 Task: In the Company zun.edu.cn, Add note: 'Schedule a meeting with the analytics team to review campaign metrics.'. Mark checkbox to create task to follow up ': Tomorrow'. Create task, with  description: Appointment FIxed, Add due date: In 3 Business Days; Add reminder: 30 Minutes before. Set Priority Low  and add note: Review the attached proposal before the meeting and highlight the key benefits for the client.. Logged in from softage.5@softage.net
Action: Mouse moved to (78, 62)
Screenshot: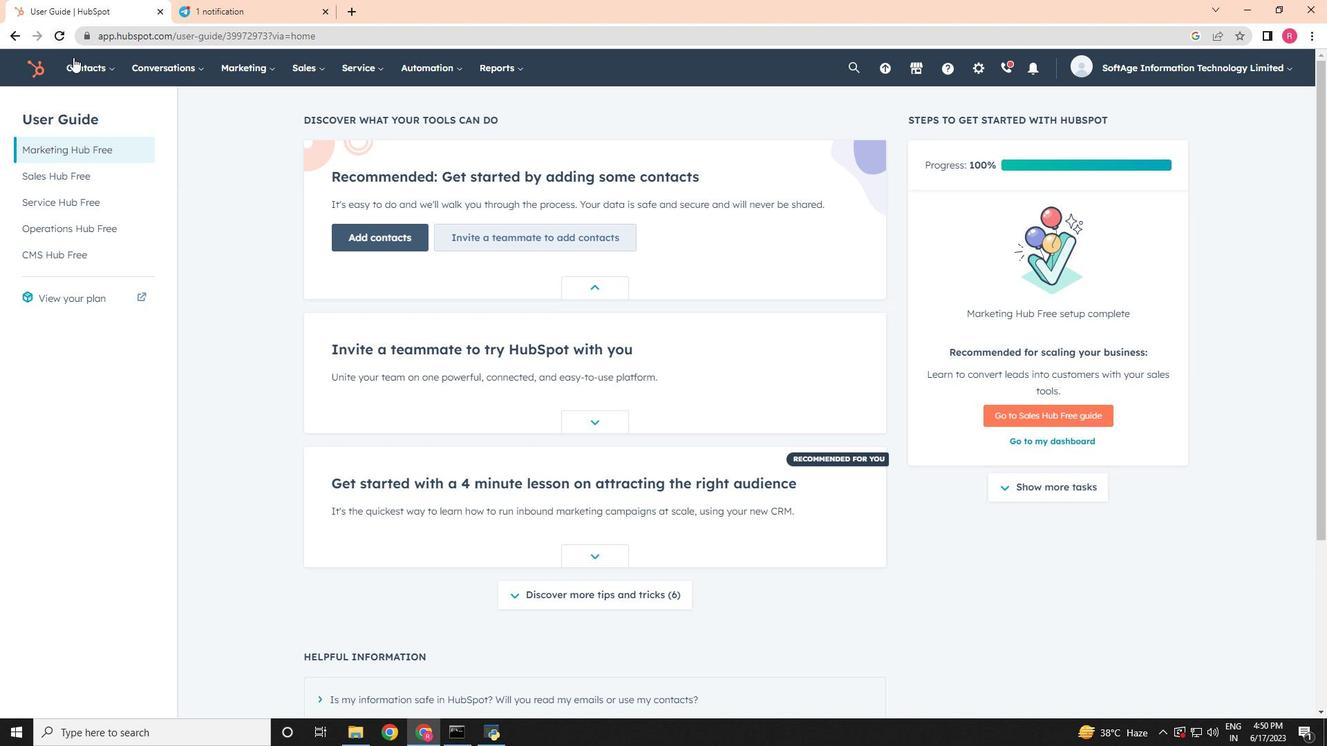 
Action: Mouse pressed left at (78, 62)
Screenshot: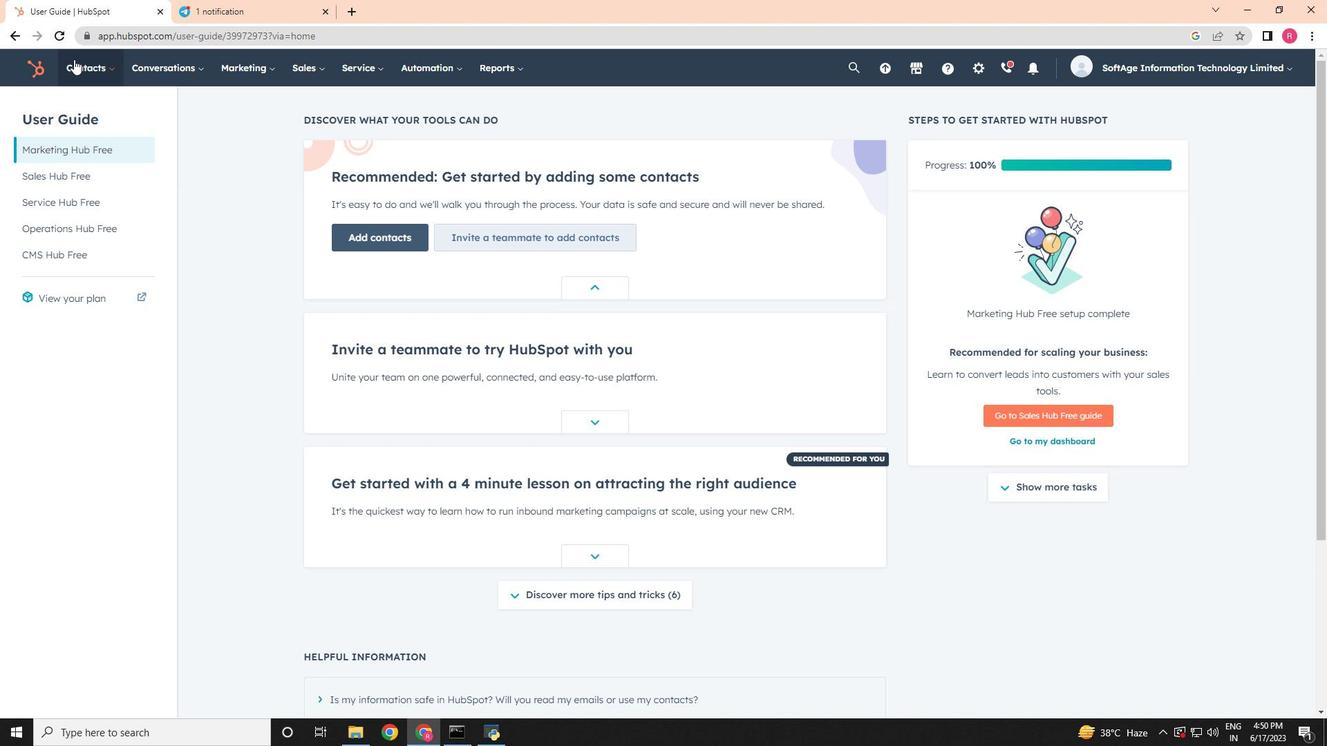 
Action: Mouse moved to (109, 138)
Screenshot: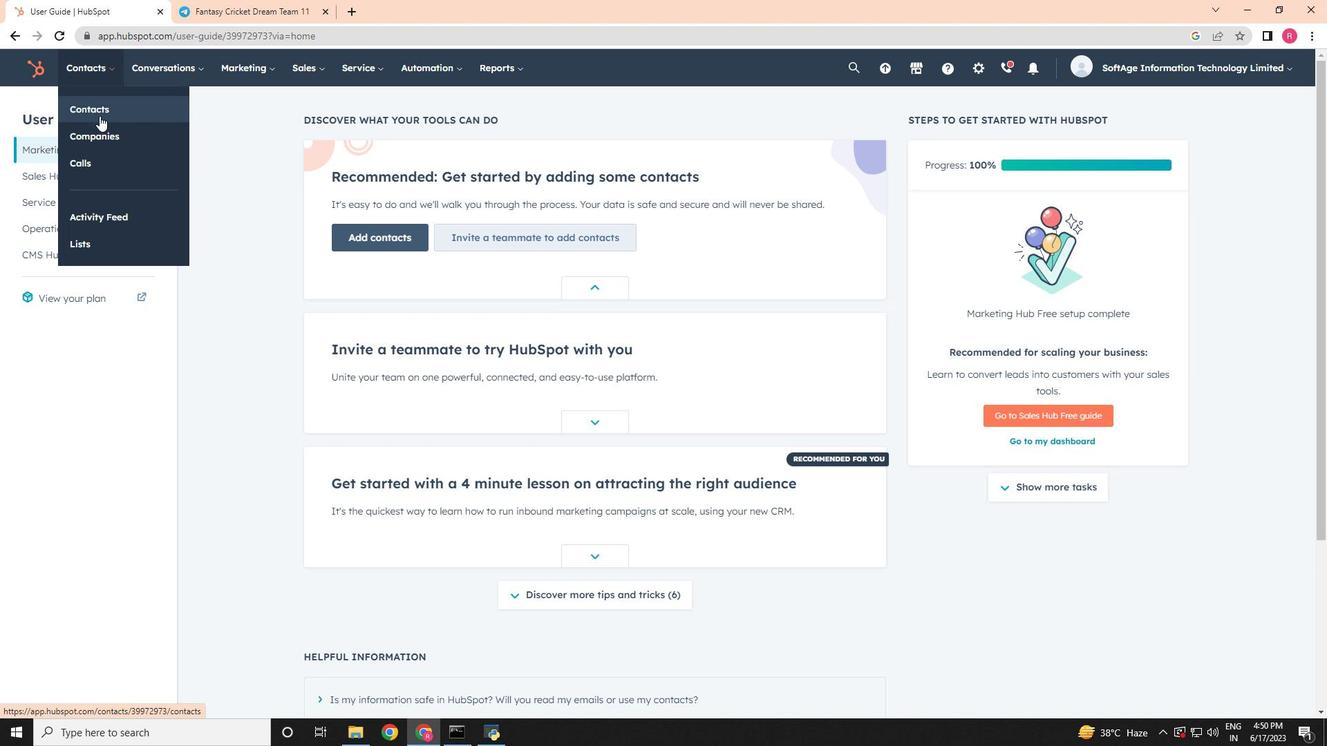 
Action: Mouse pressed left at (109, 138)
Screenshot: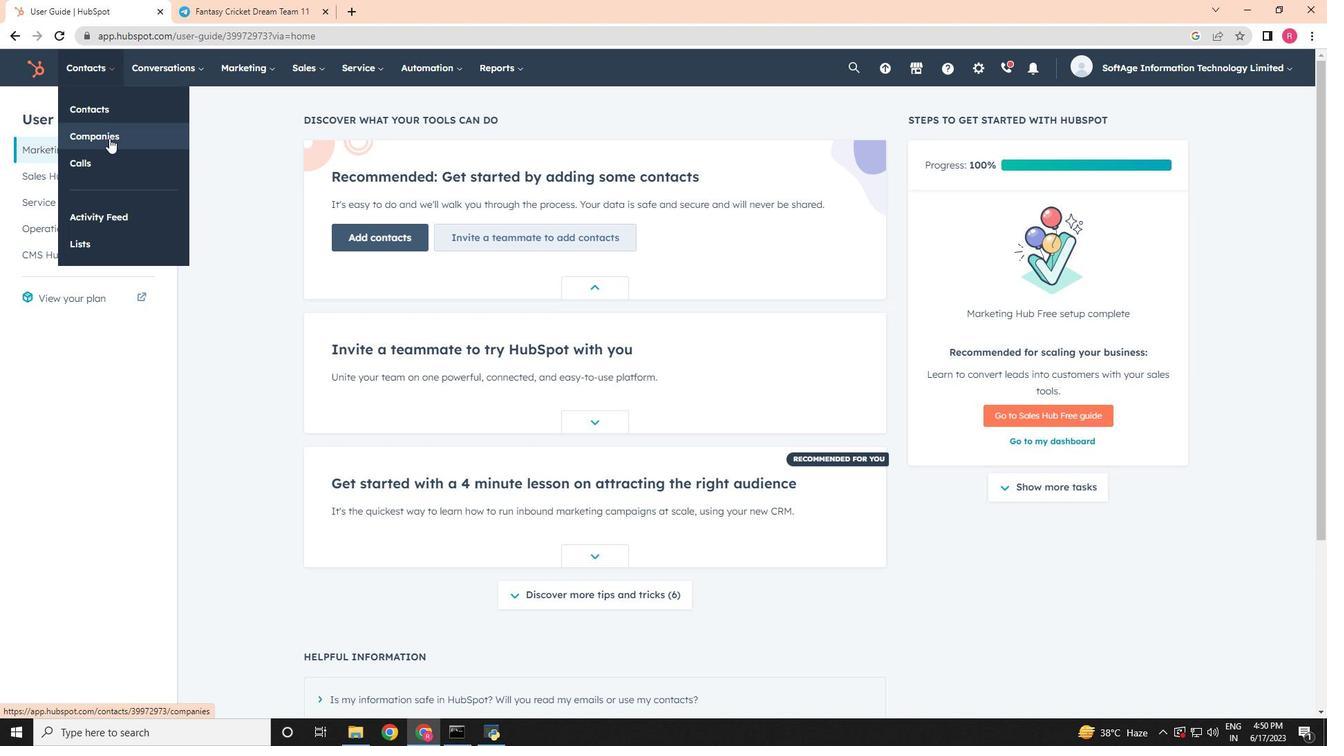 
Action: Mouse moved to (123, 221)
Screenshot: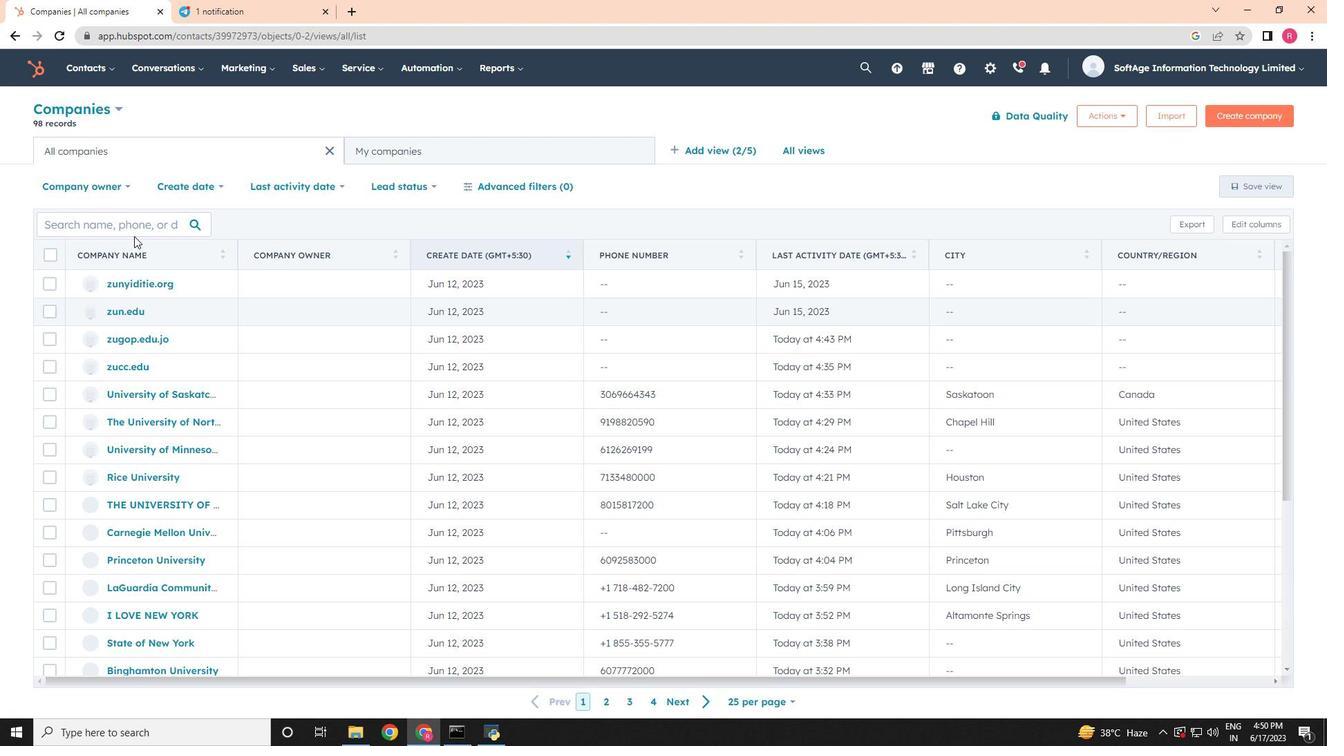 
Action: Mouse pressed left at (123, 221)
Screenshot: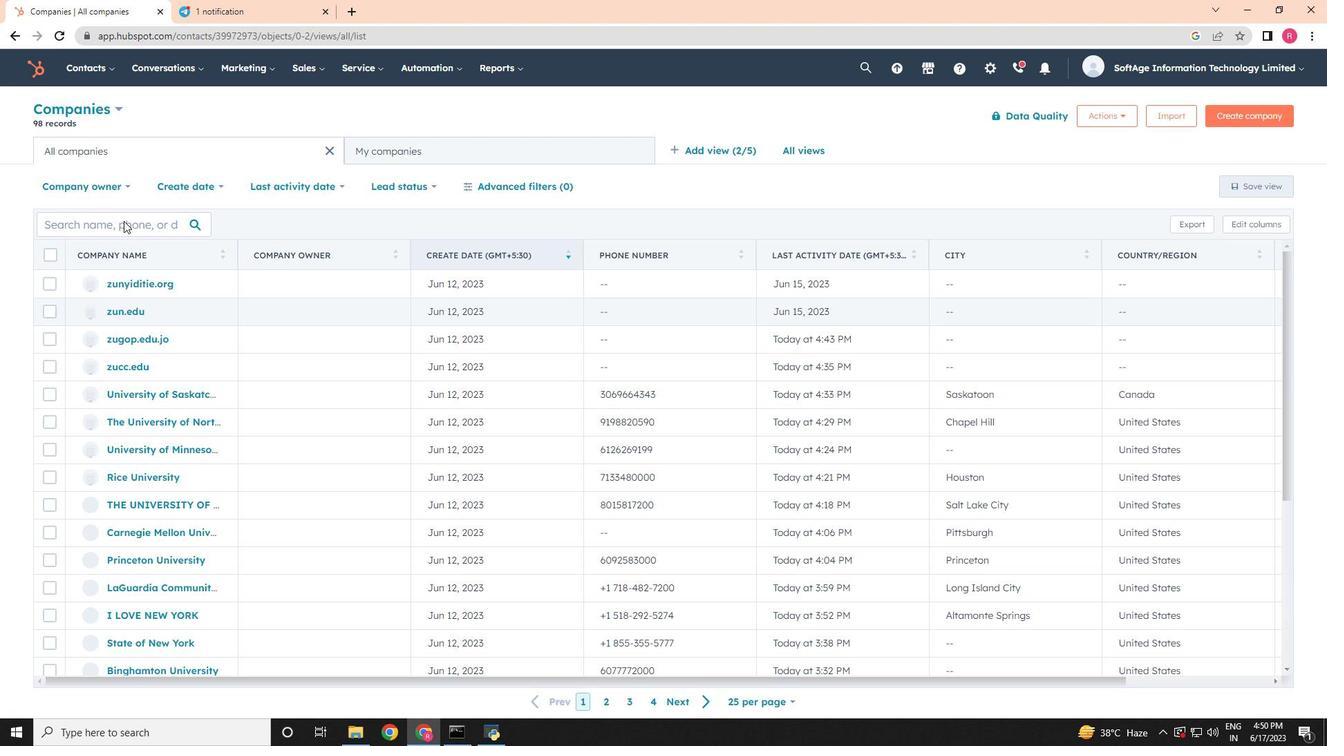 
Action: Key pressed zun
Screenshot: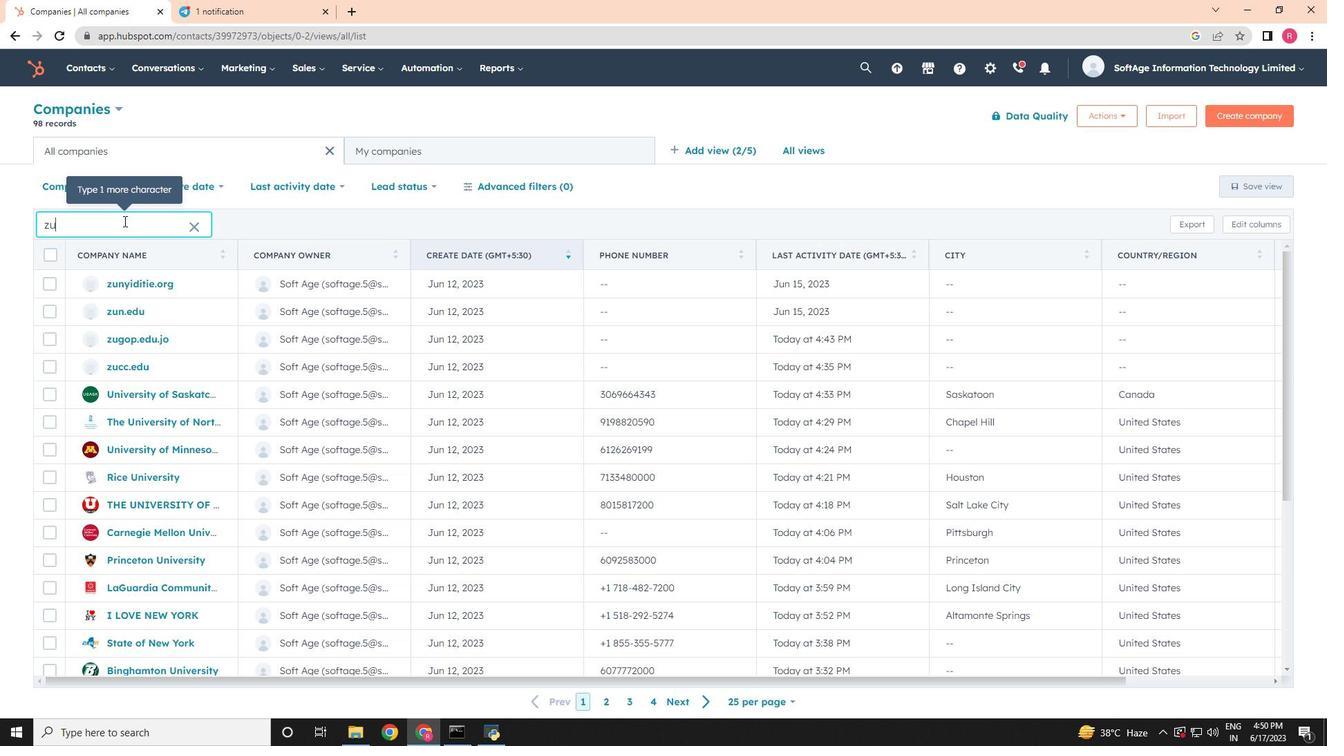 
Action: Mouse moved to (103, 244)
Screenshot: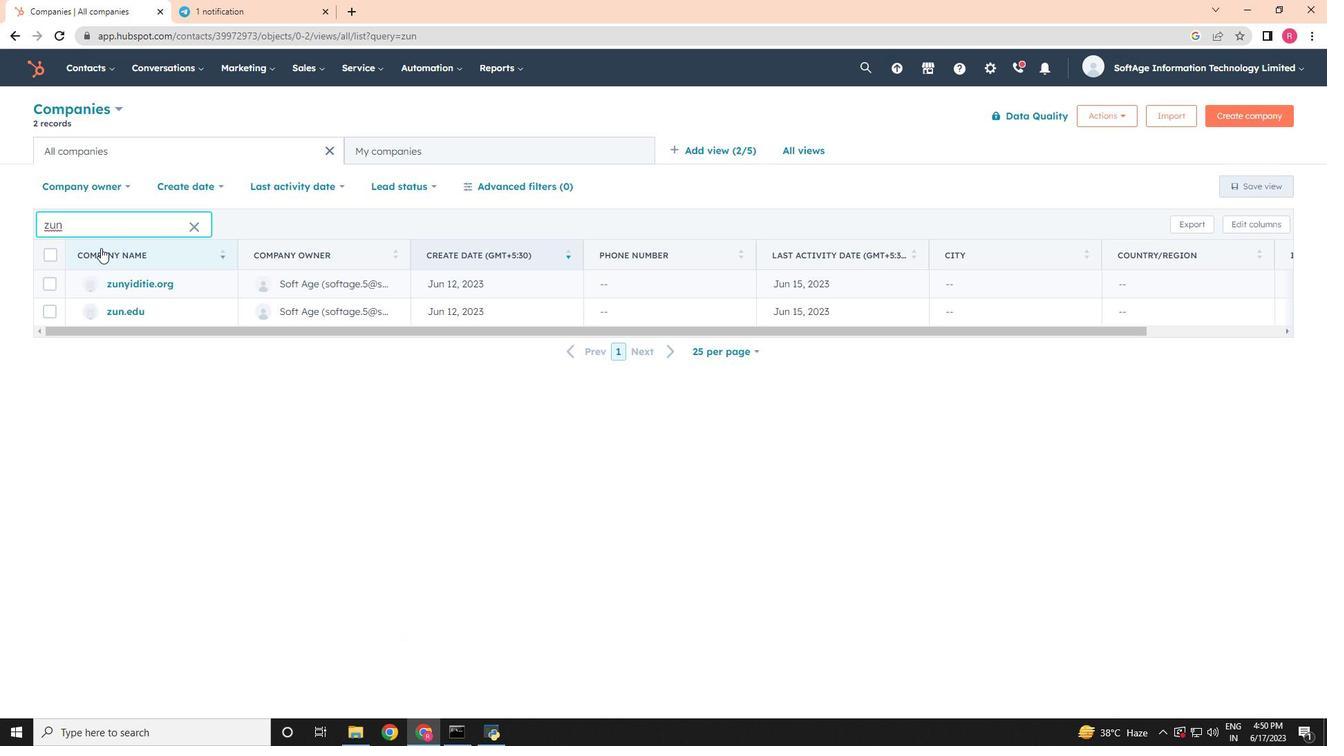 
Action: Key pressed .edu
Screenshot: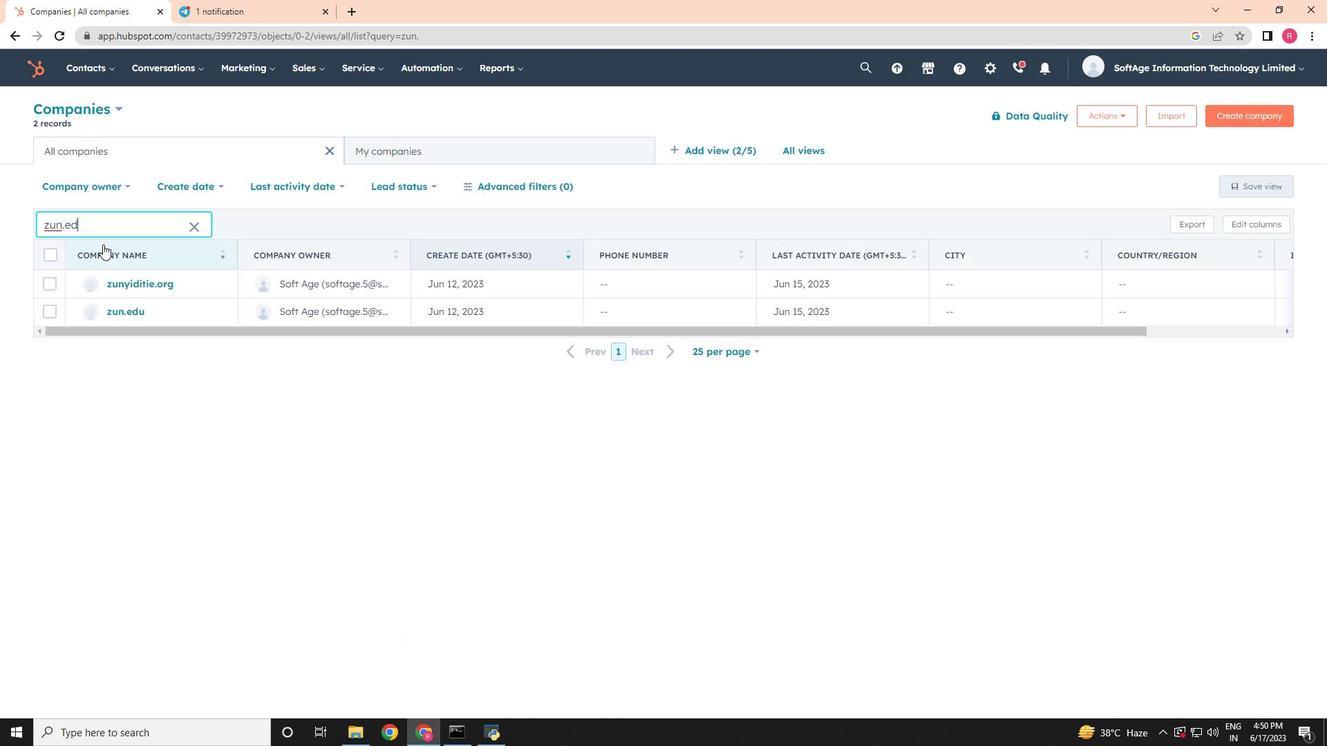 
Action: Mouse moved to (114, 286)
Screenshot: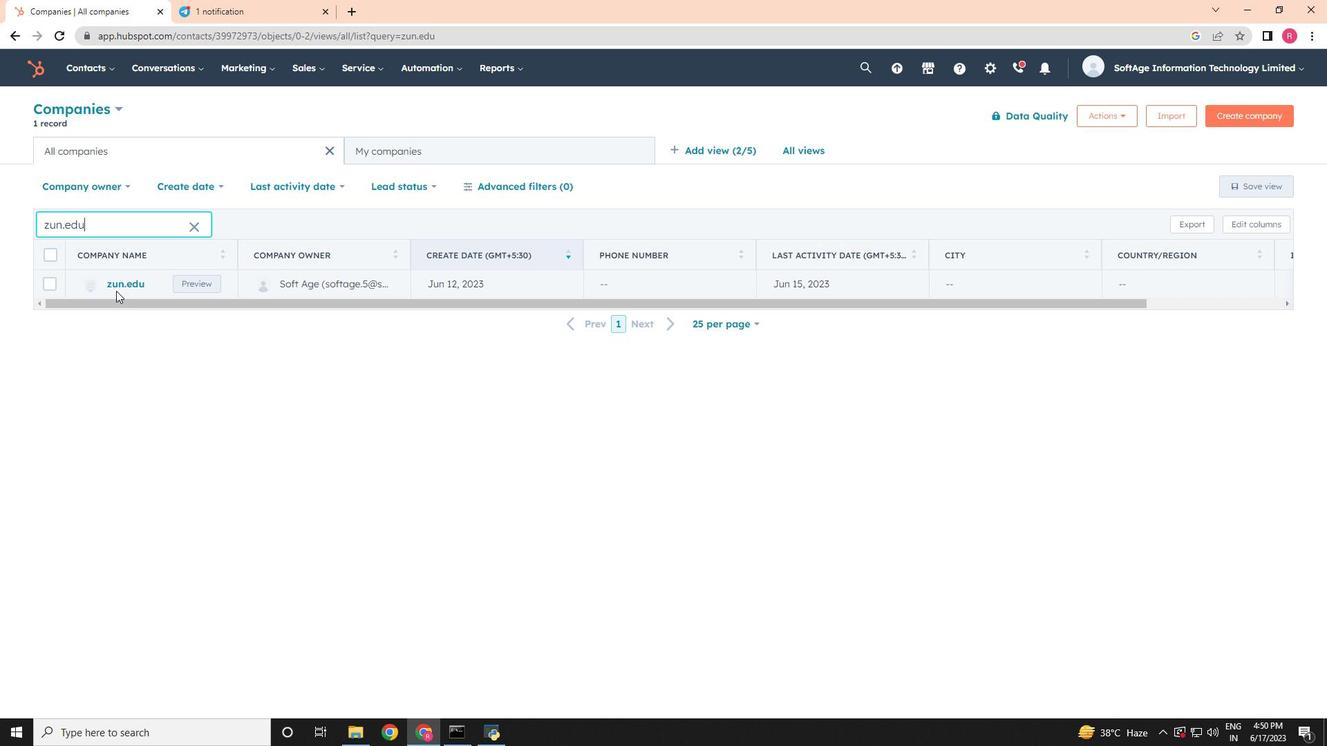 
Action: Mouse pressed left at (114, 286)
Screenshot: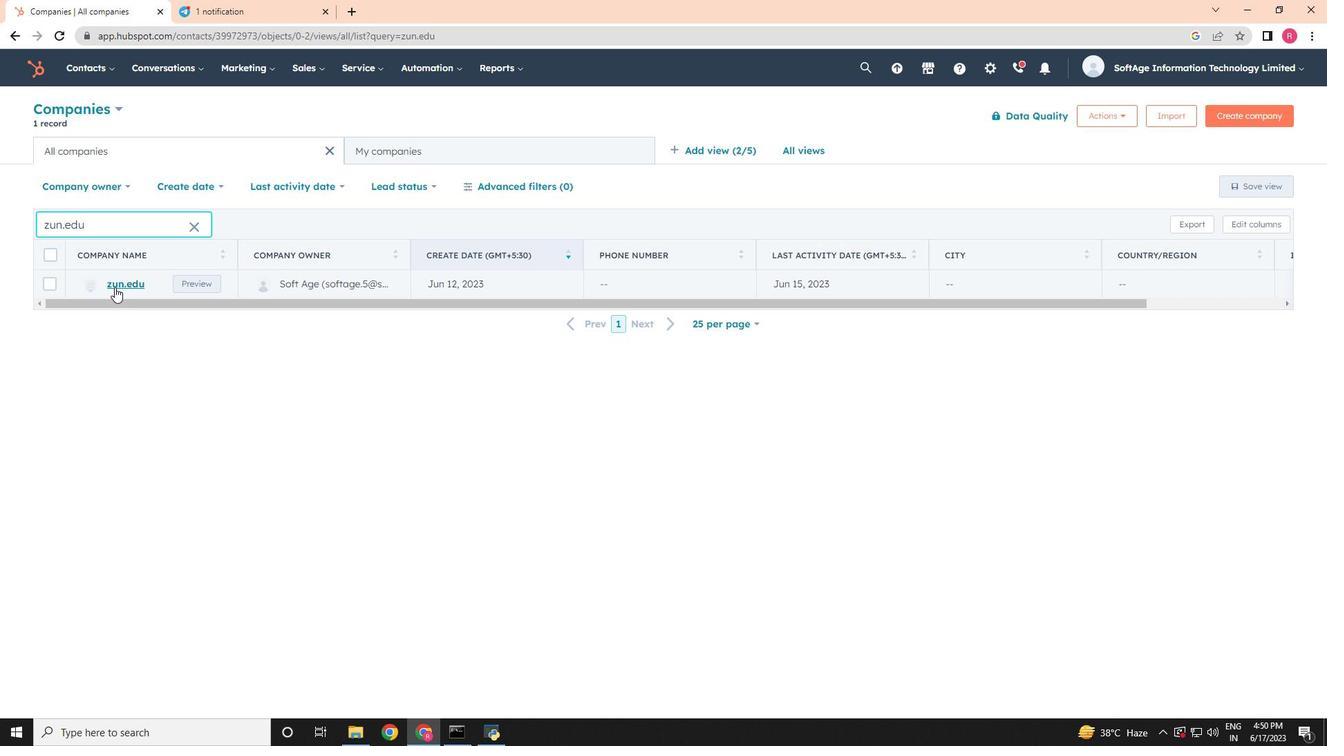
Action: Mouse moved to (50, 230)
Screenshot: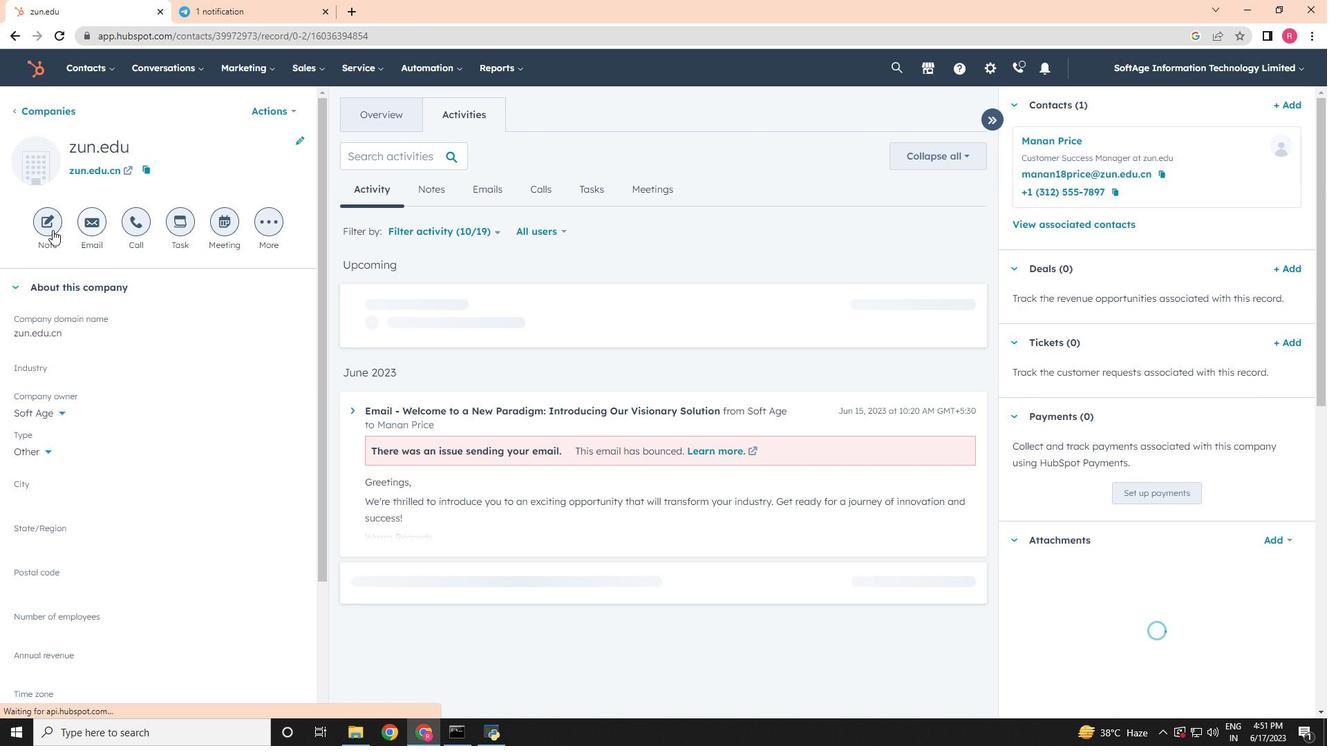 
Action: Mouse pressed left at (50, 230)
Screenshot: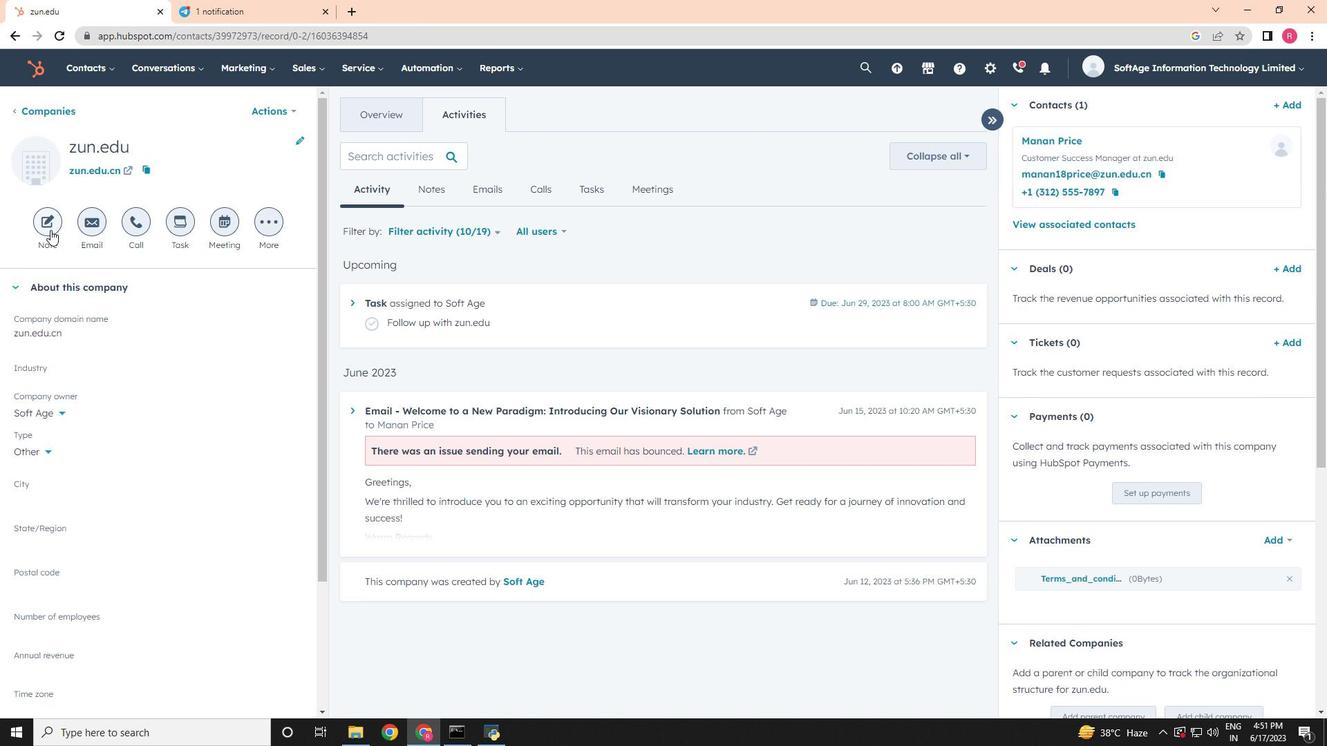 
Action: Mouse moved to (1161, 417)
Screenshot: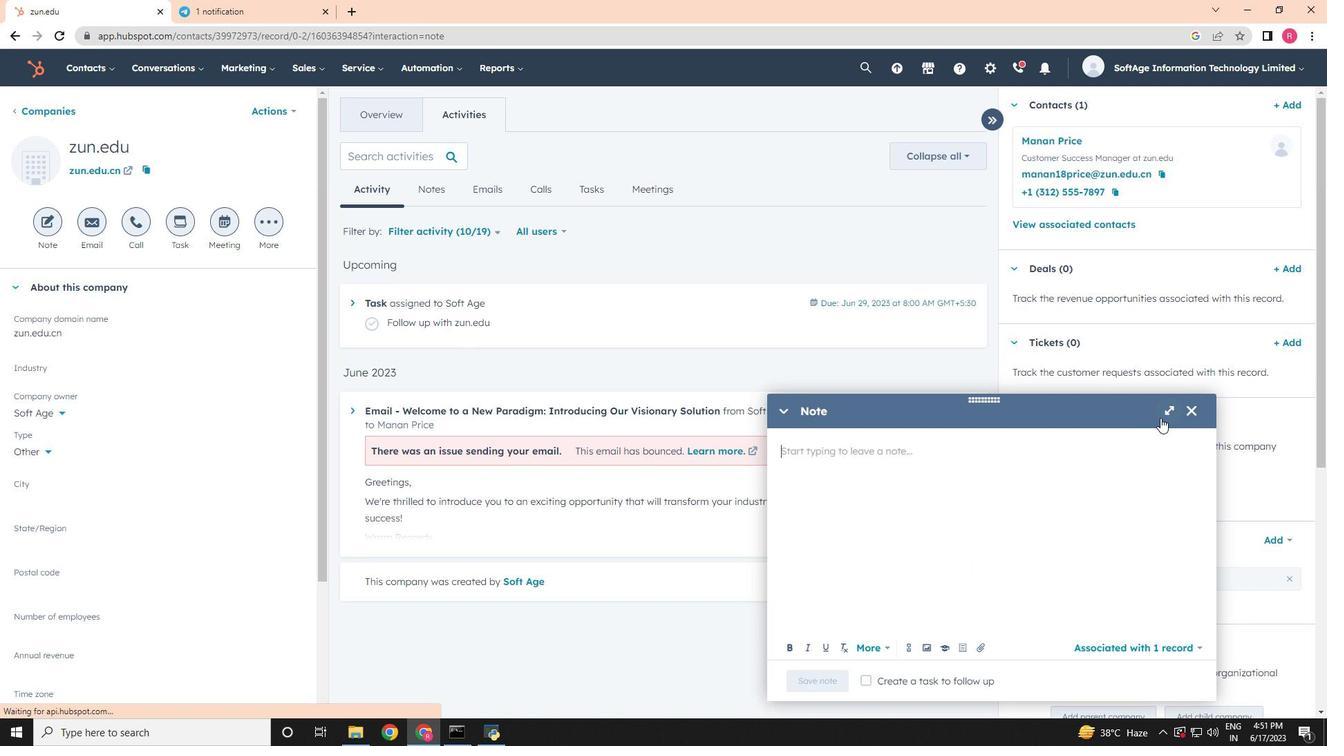 
Action: Mouse pressed left at (1161, 417)
Screenshot: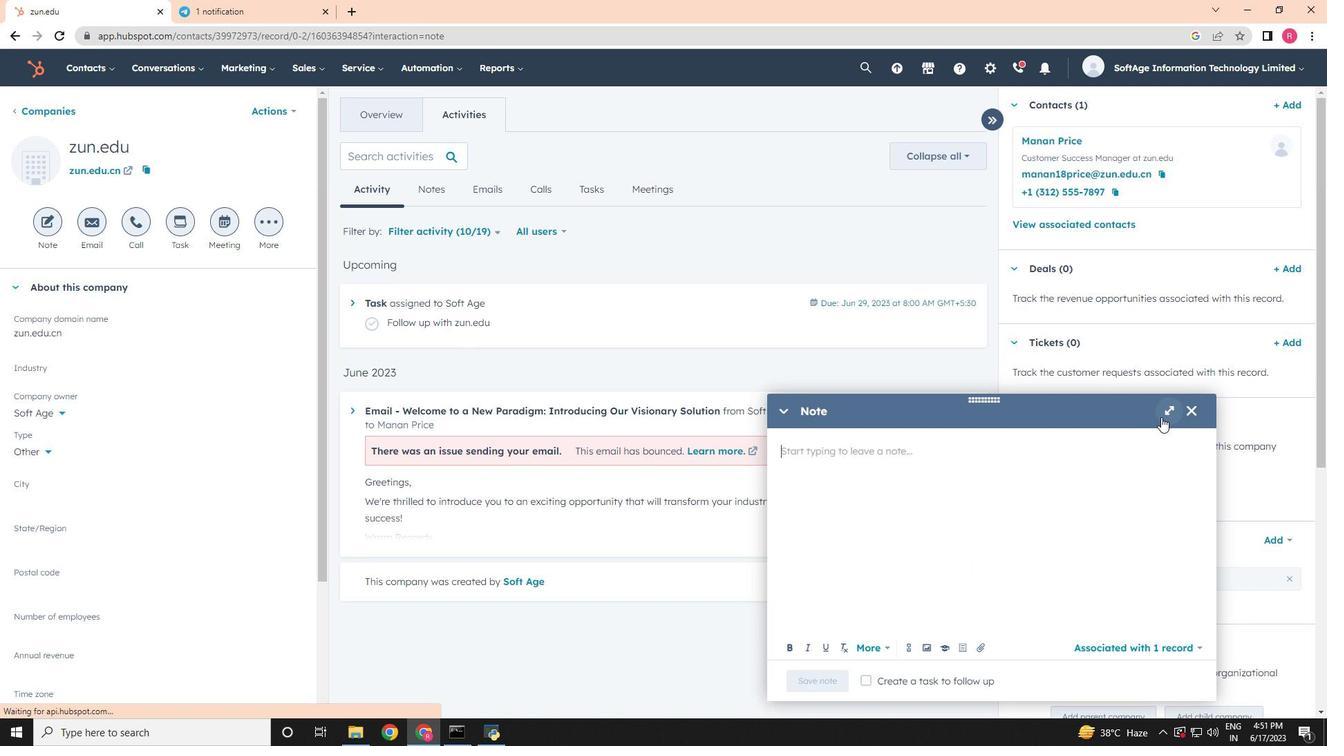 
Action: Mouse moved to (695, 395)
Screenshot: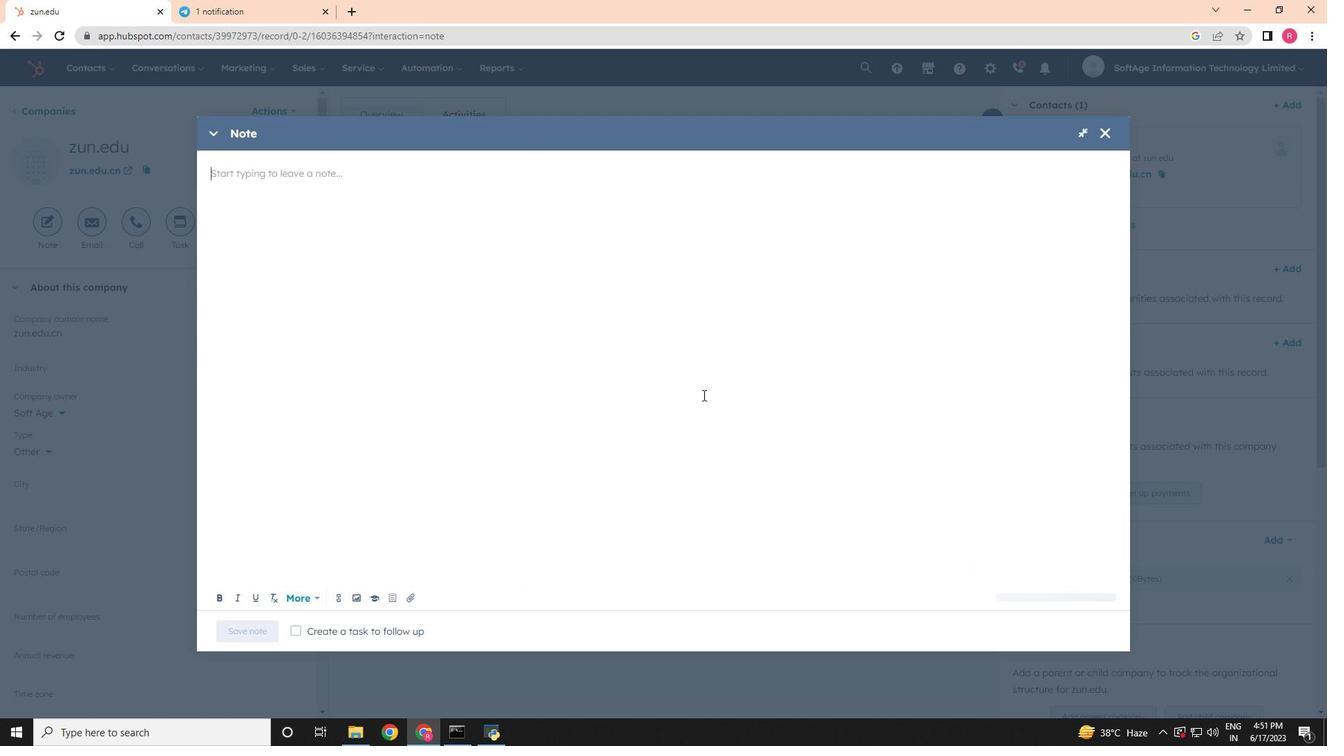 
Action: Key pressed <Key.shift>Schedule<Key.space>a<Key.space>meeting<Key.space>with<Key.space>the<Key.space>analytics<Key.space>team<Key.space>to<Key.space>review<Key.space>campaign<Key.space>metrics<Key.space><Key.backspace>.
Screenshot: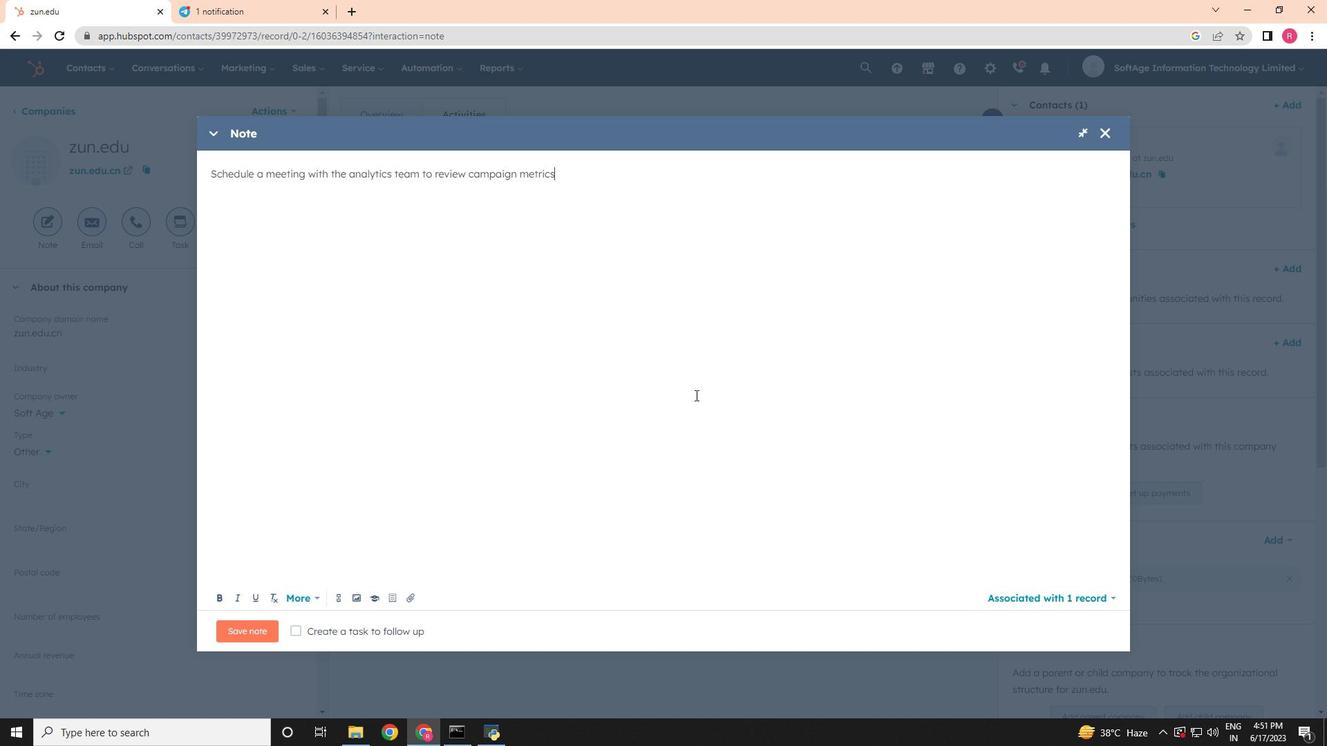 
Action: Mouse moved to (292, 631)
Screenshot: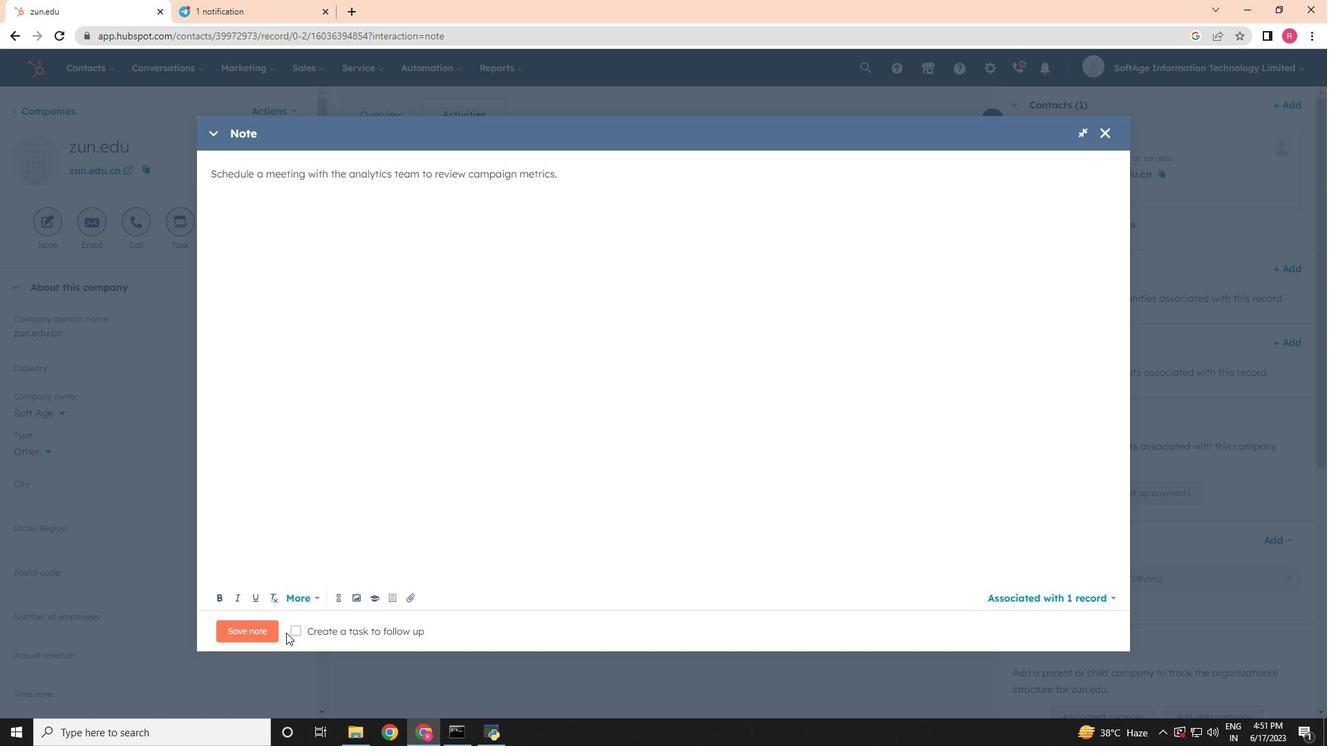 
Action: Mouse pressed left at (292, 631)
Screenshot: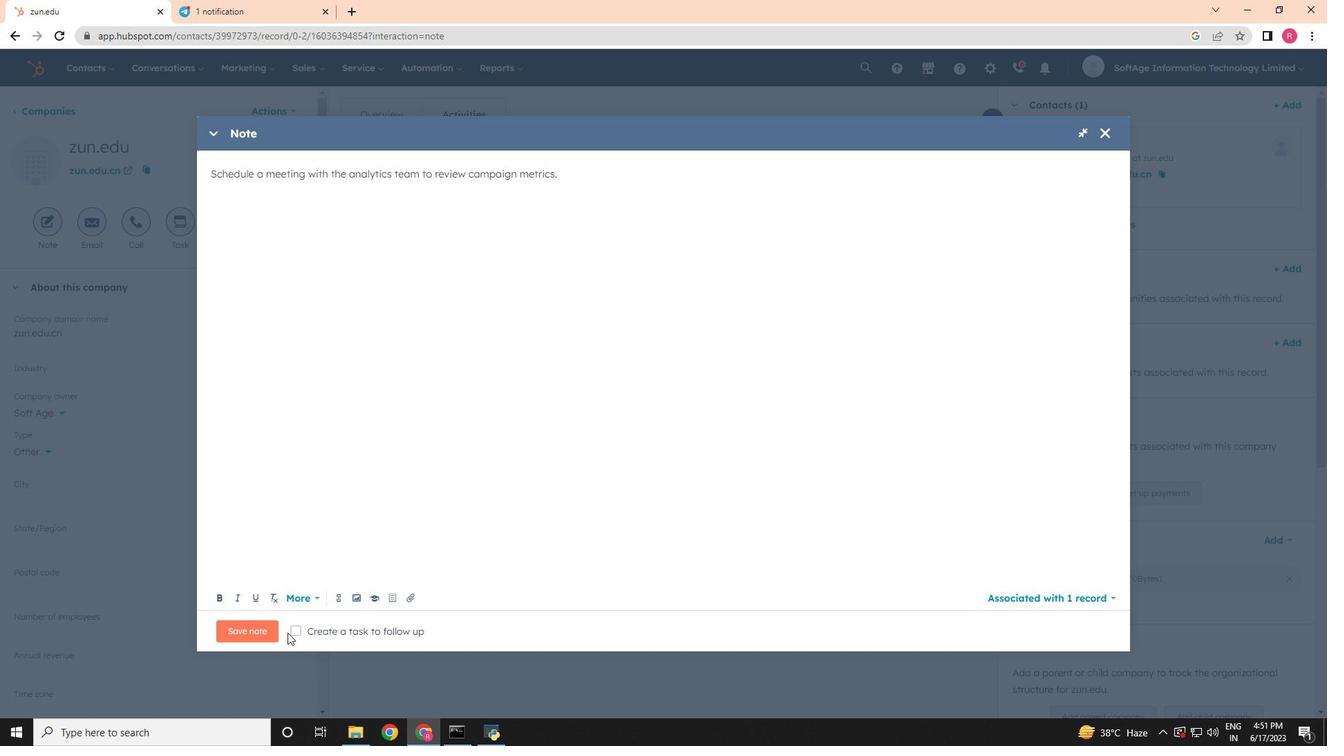
Action: Mouse moved to (473, 632)
Screenshot: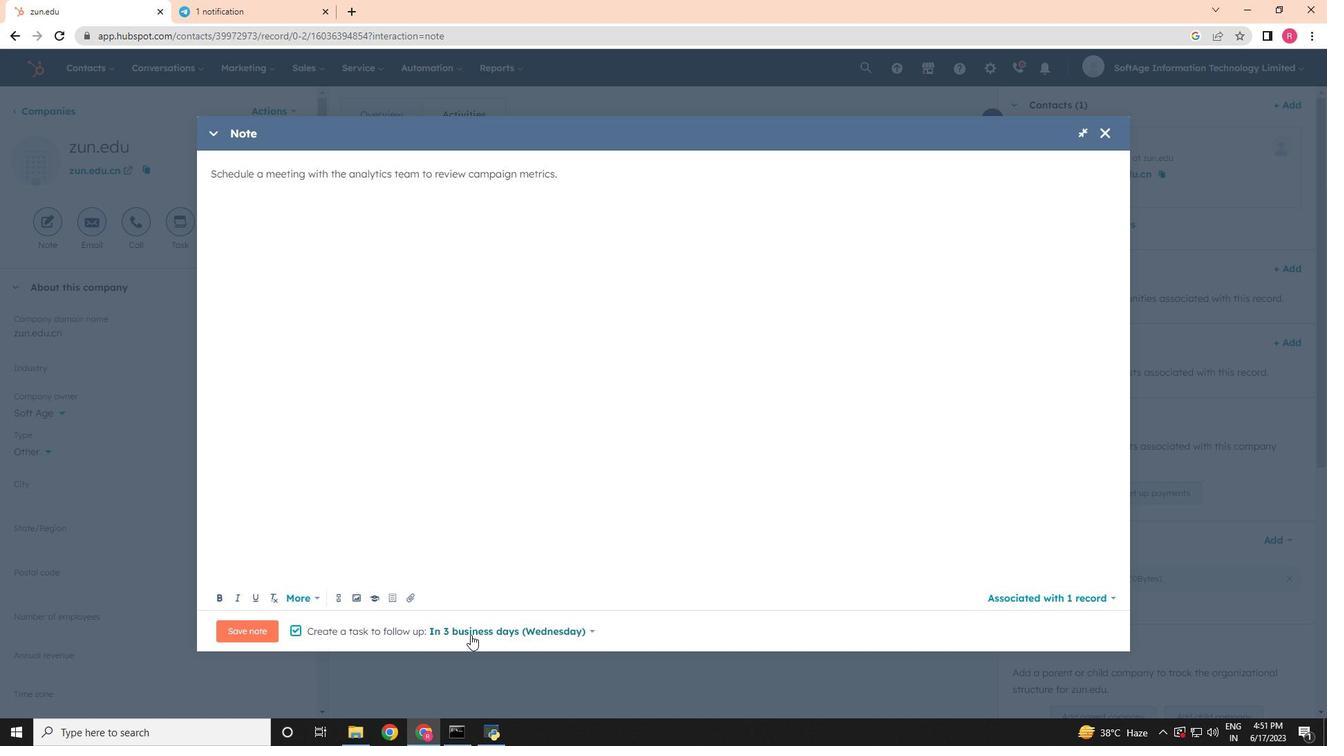 
Action: Mouse pressed left at (473, 632)
Screenshot: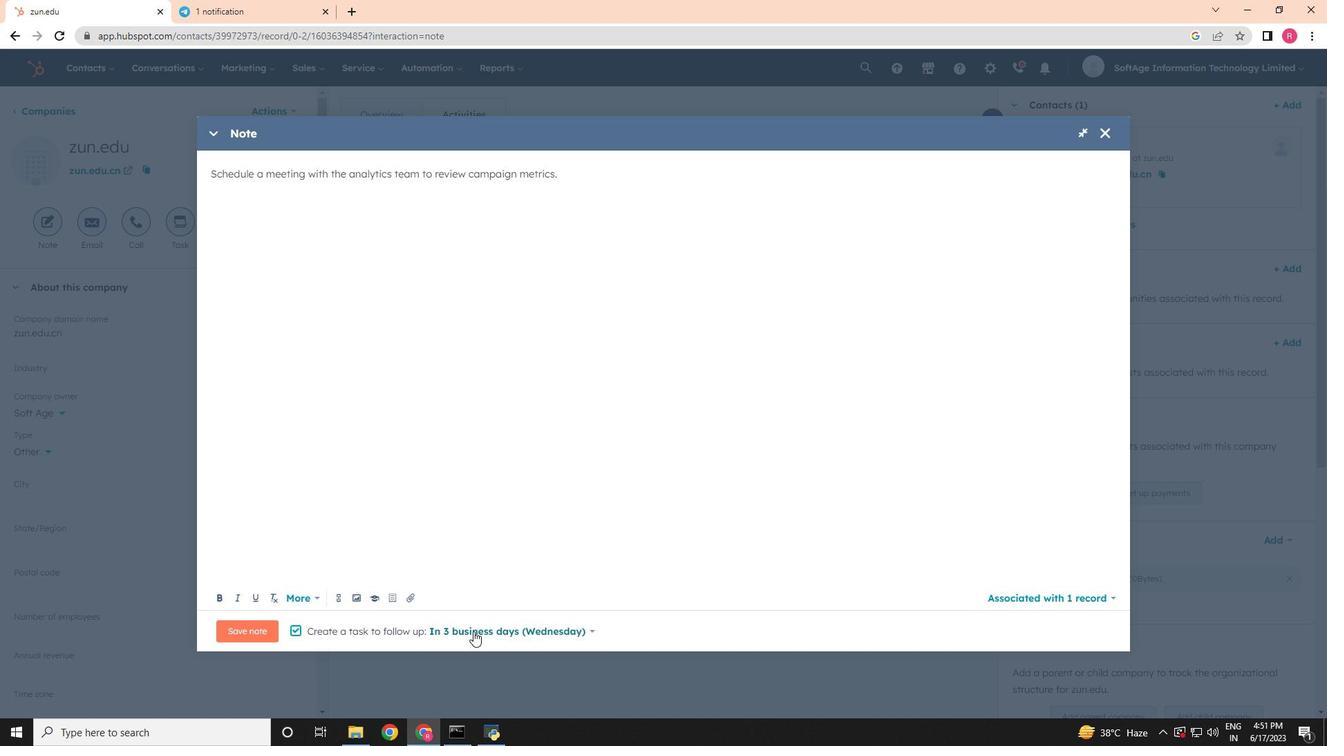 
Action: Mouse moved to (426, 518)
Screenshot: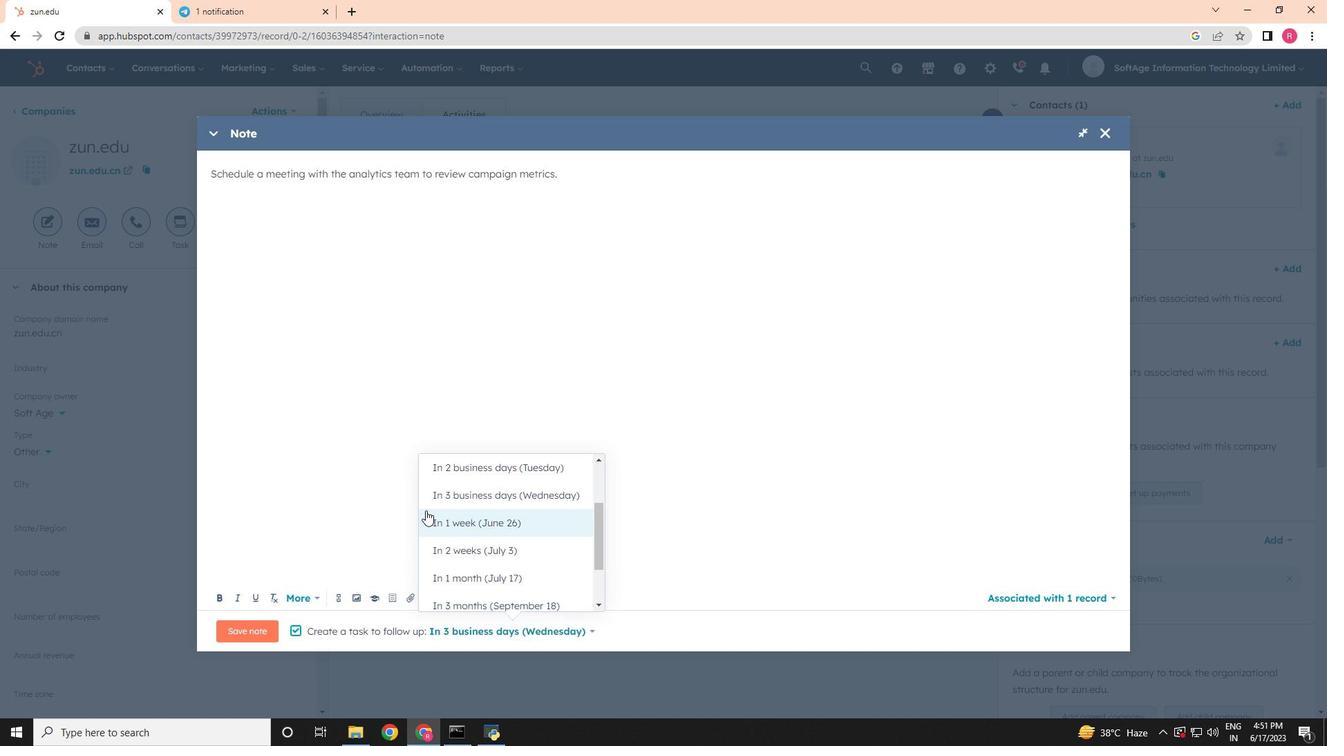 
Action: Mouse scrolled (426, 518) with delta (0, 0)
Screenshot: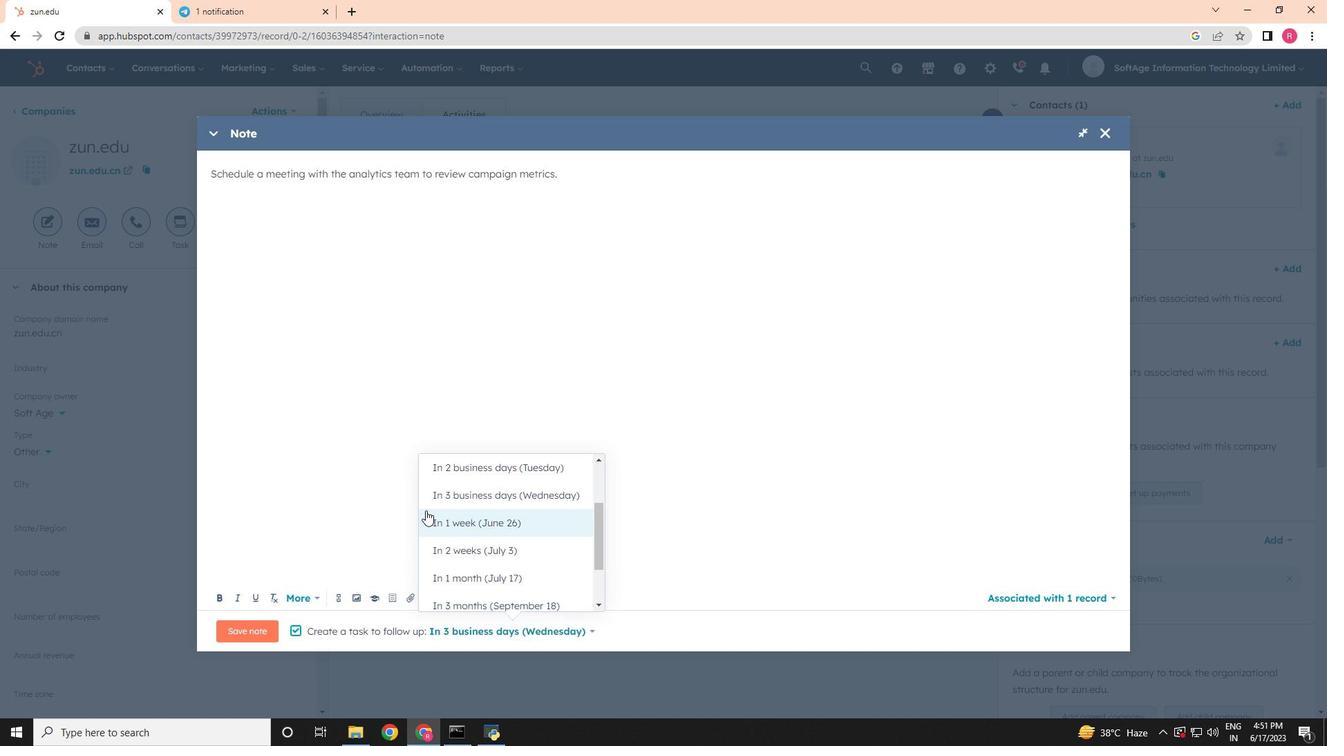 
Action: Mouse scrolled (426, 518) with delta (0, 0)
Screenshot: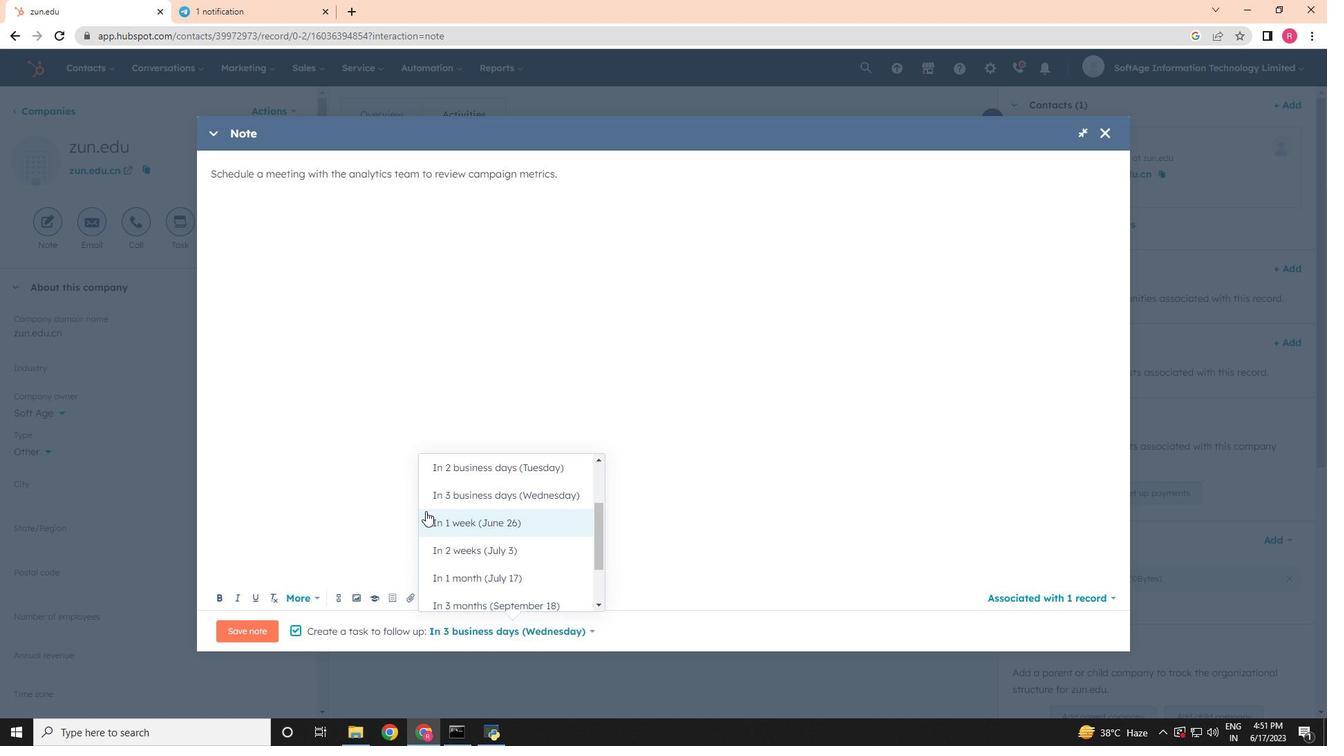 
Action: Mouse scrolled (426, 518) with delta (0, 0)
Screenshot: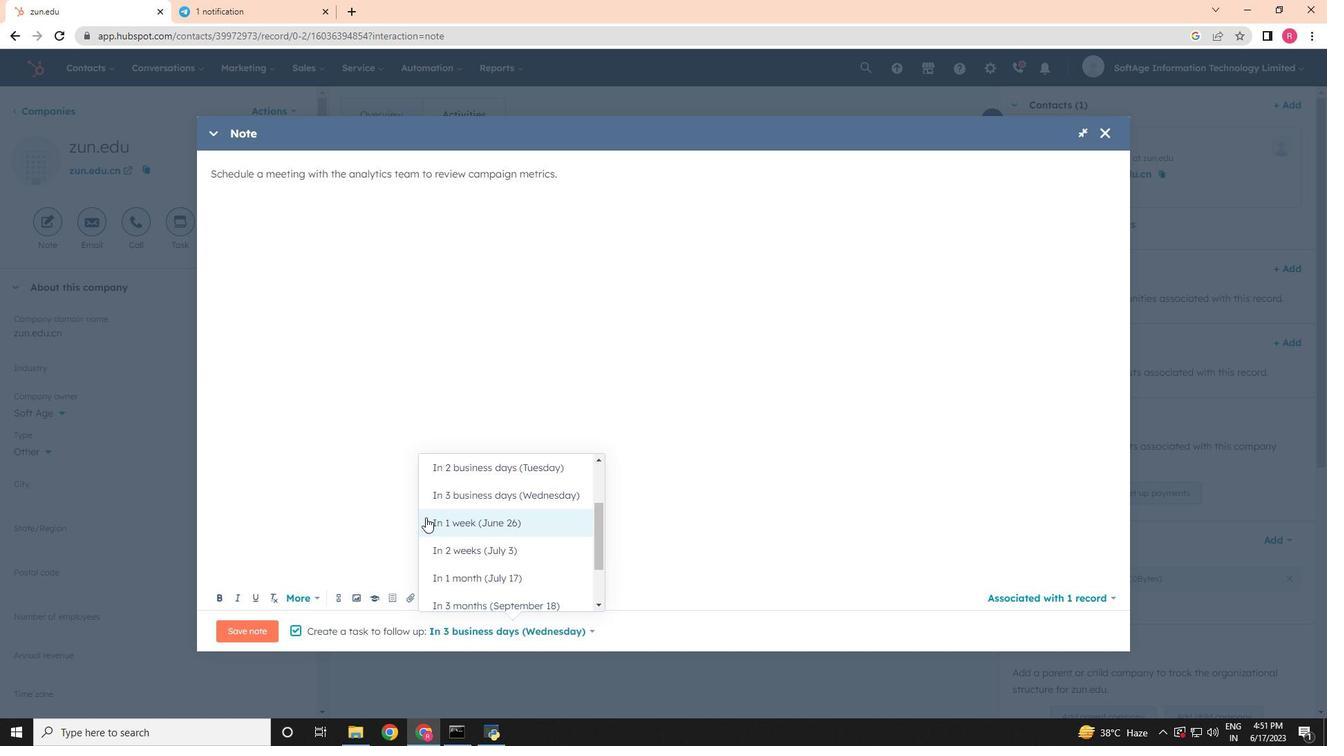 
Action: Mouse scrolled (426, 518) with delta (0, 0)
Screenshot: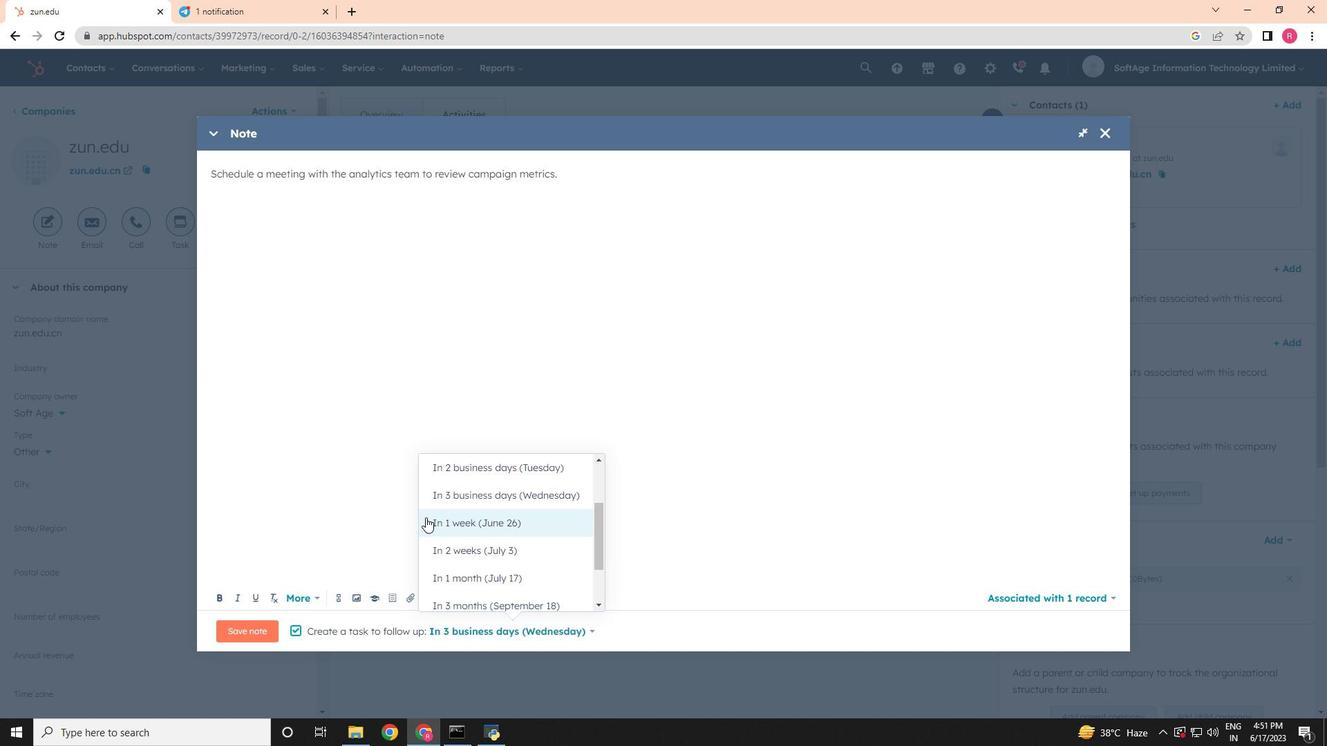 
Action: Mouse moved to (468, 503)
Screenshot: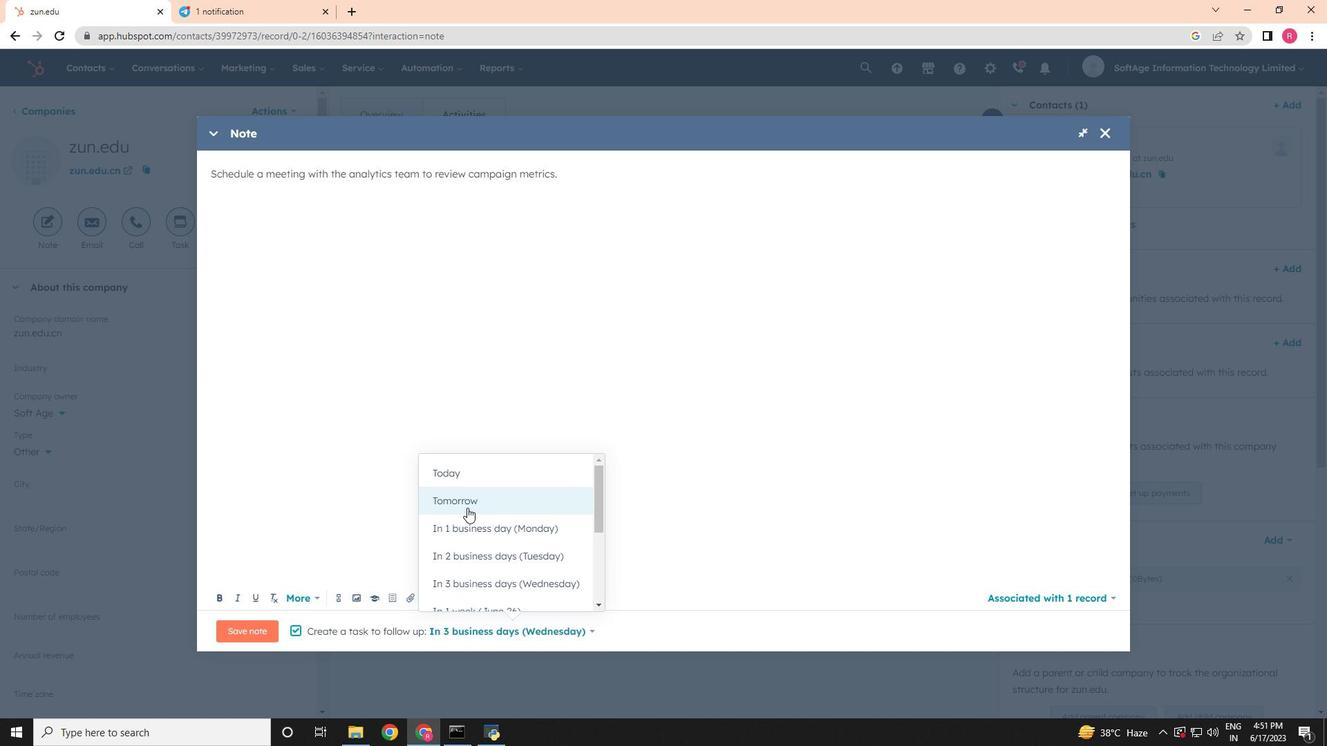 
Action: Mouse pressed left at (468, 503)
Screenshot: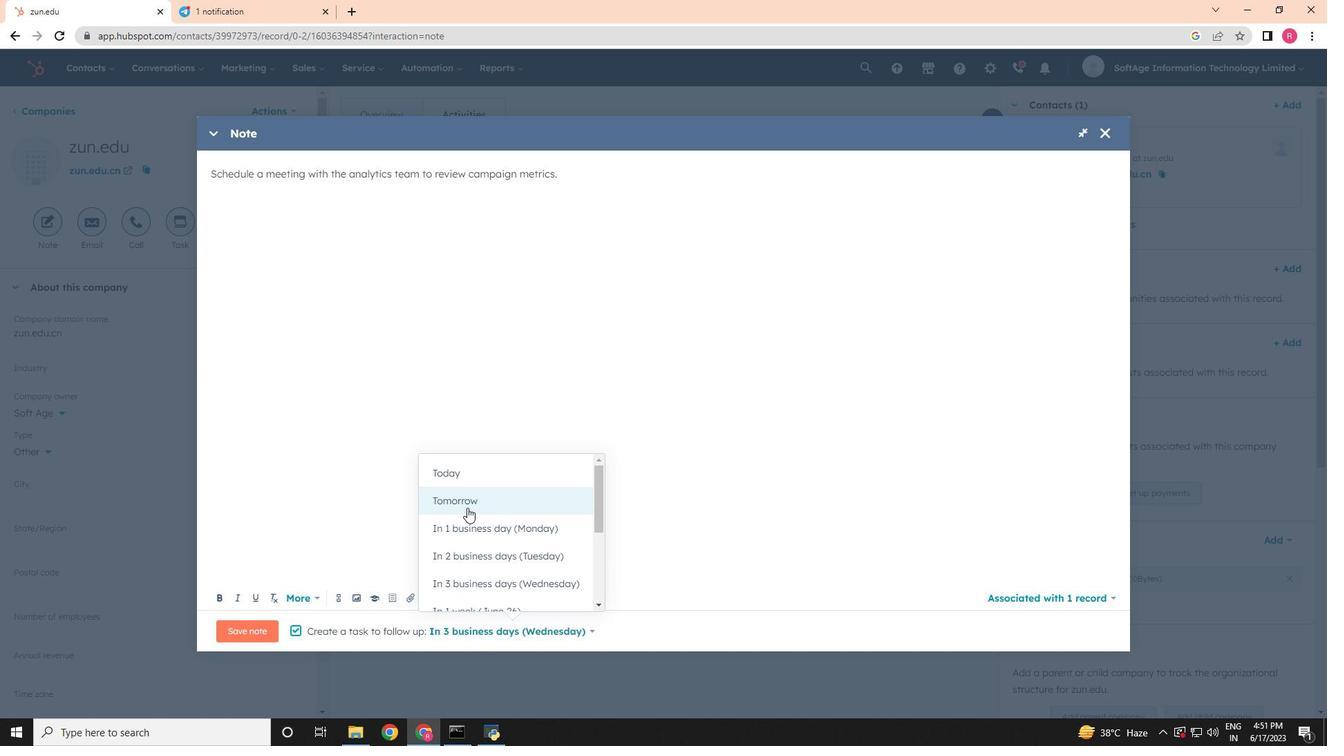 
Action: Mouse moved to (262, 628)
Screenshot: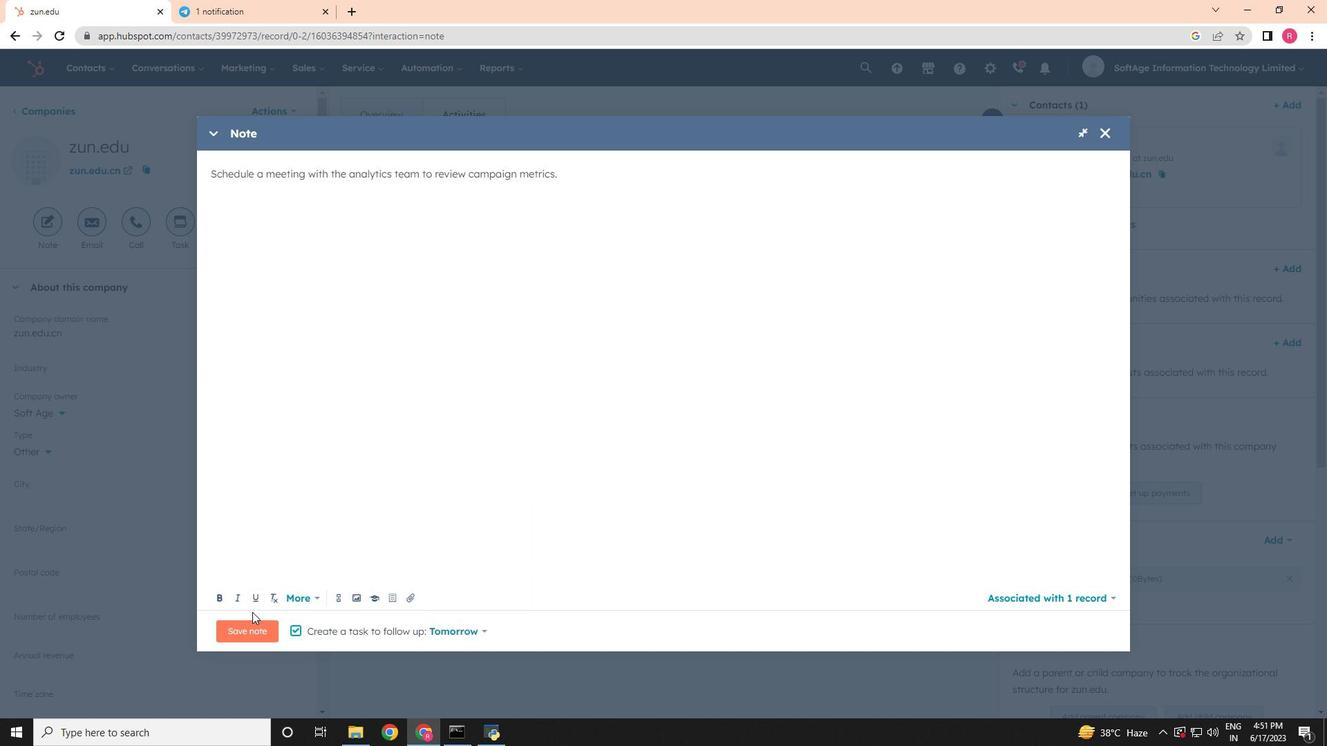
Action: Mouse pressed left at (262, 628)
Screenshot: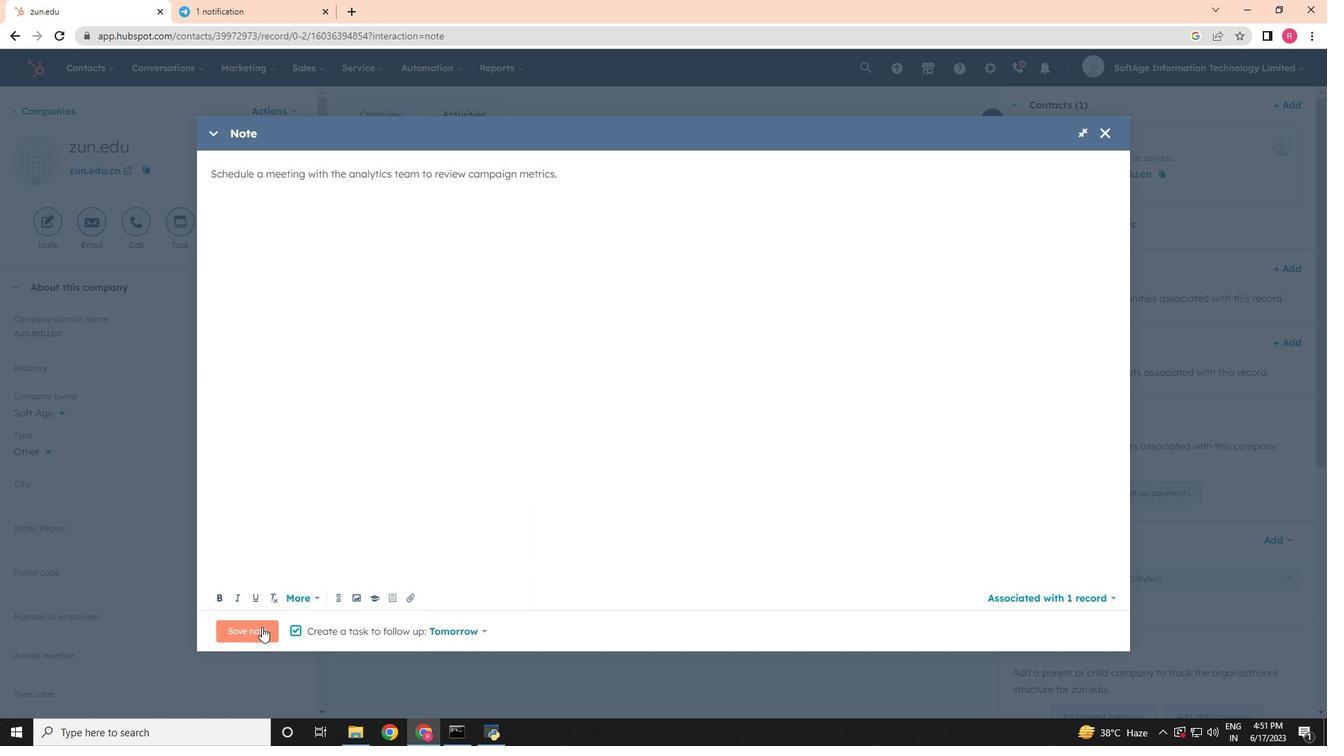 
Action: Mouse moved to (176, 236)
Screenshot: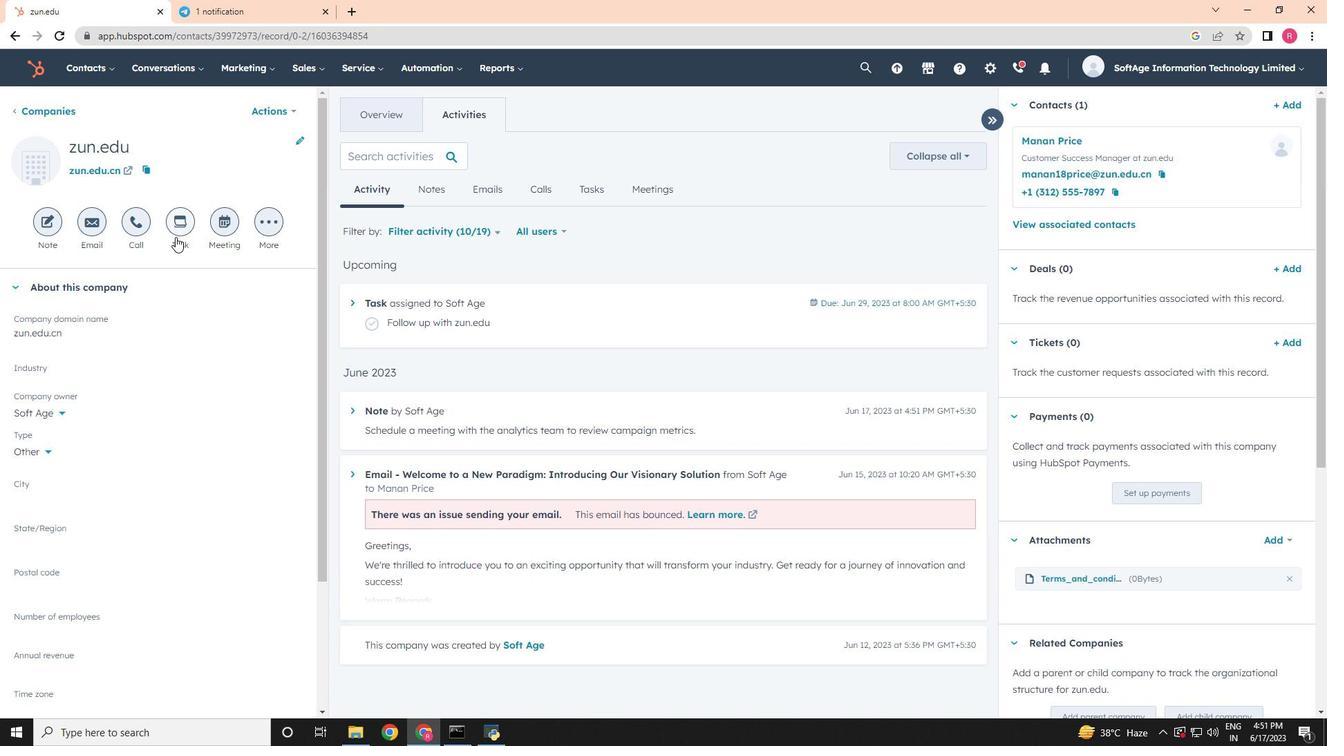 
Action: Mouse pressed left at (176, 236)
Screenshot: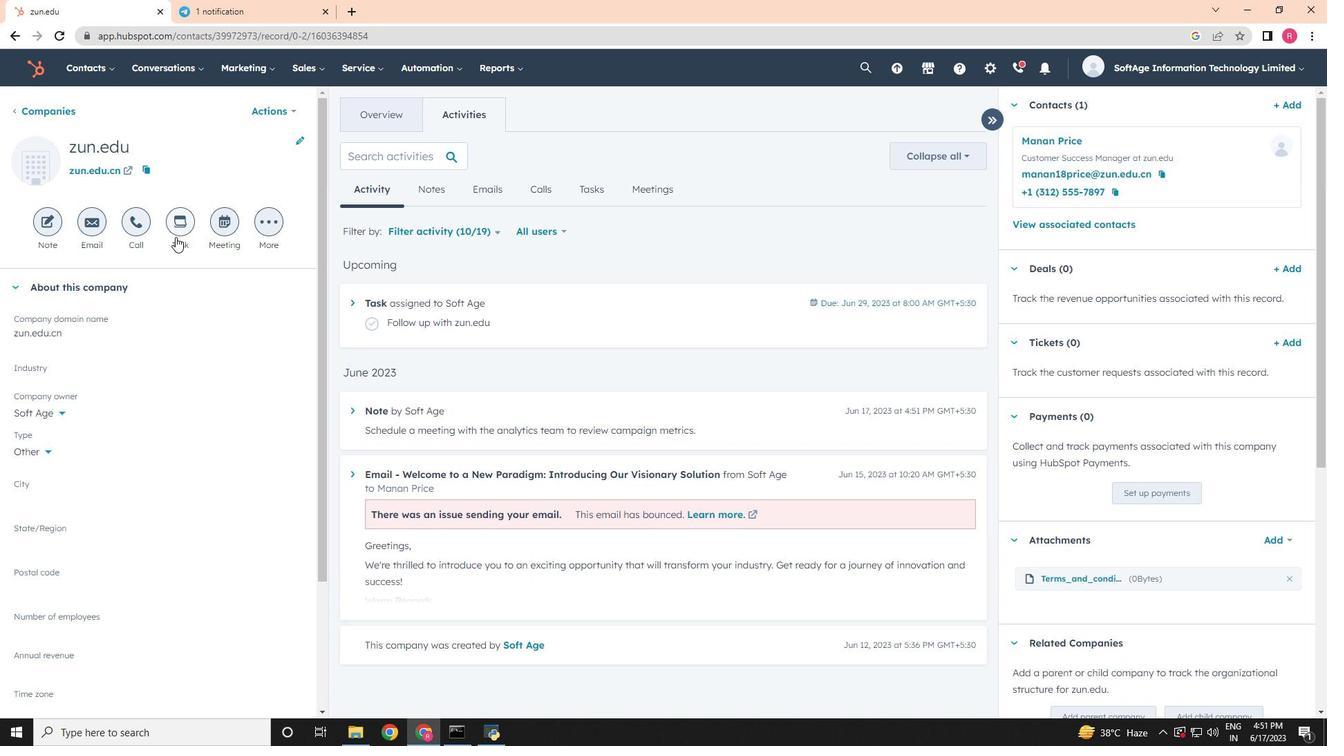 
Action: Mouse moved to (915, 434)
Screenshot: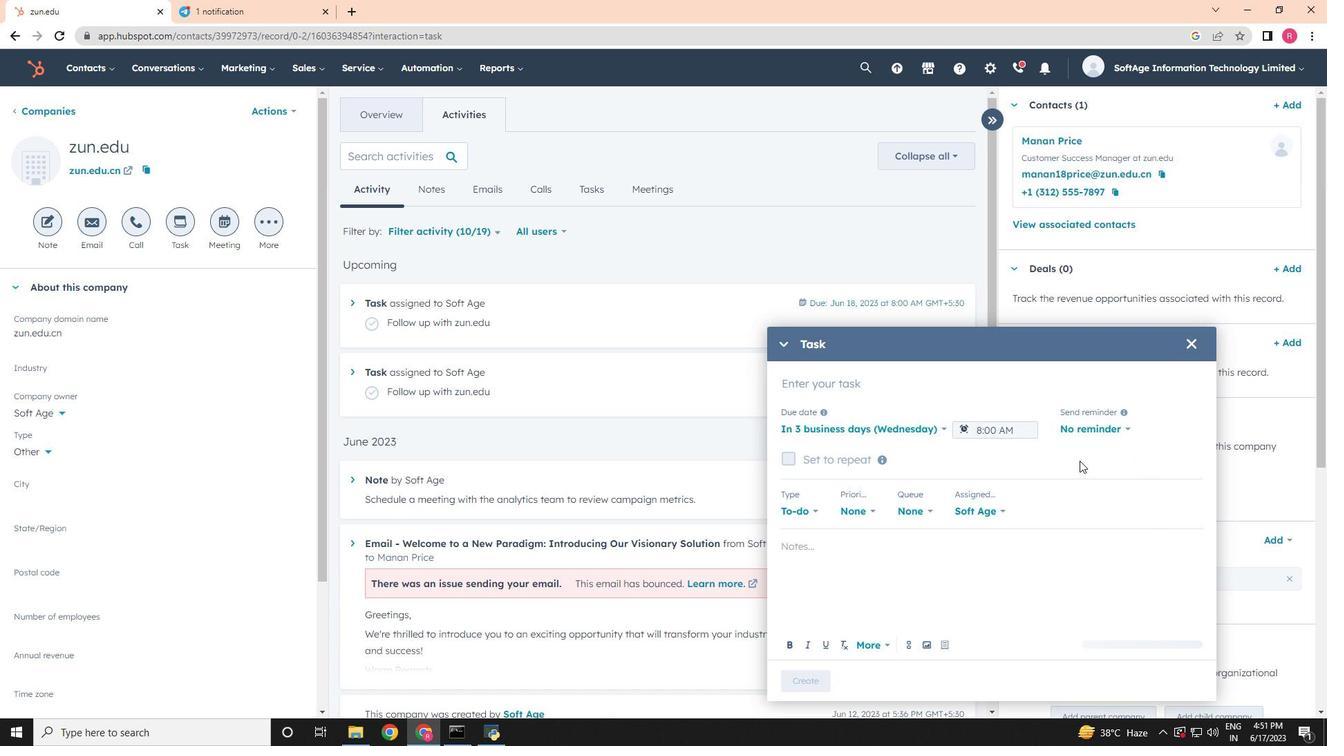 
Action: Key pressed <Key.shift>Appointment<Key.space><Key.shift><Key.shift><Key.shift><Key.shift><Key.shift><Key.shift><Key.shift><Key.shift><Key.shift><Key.shift>Flxed<Key.space>
Screenshot: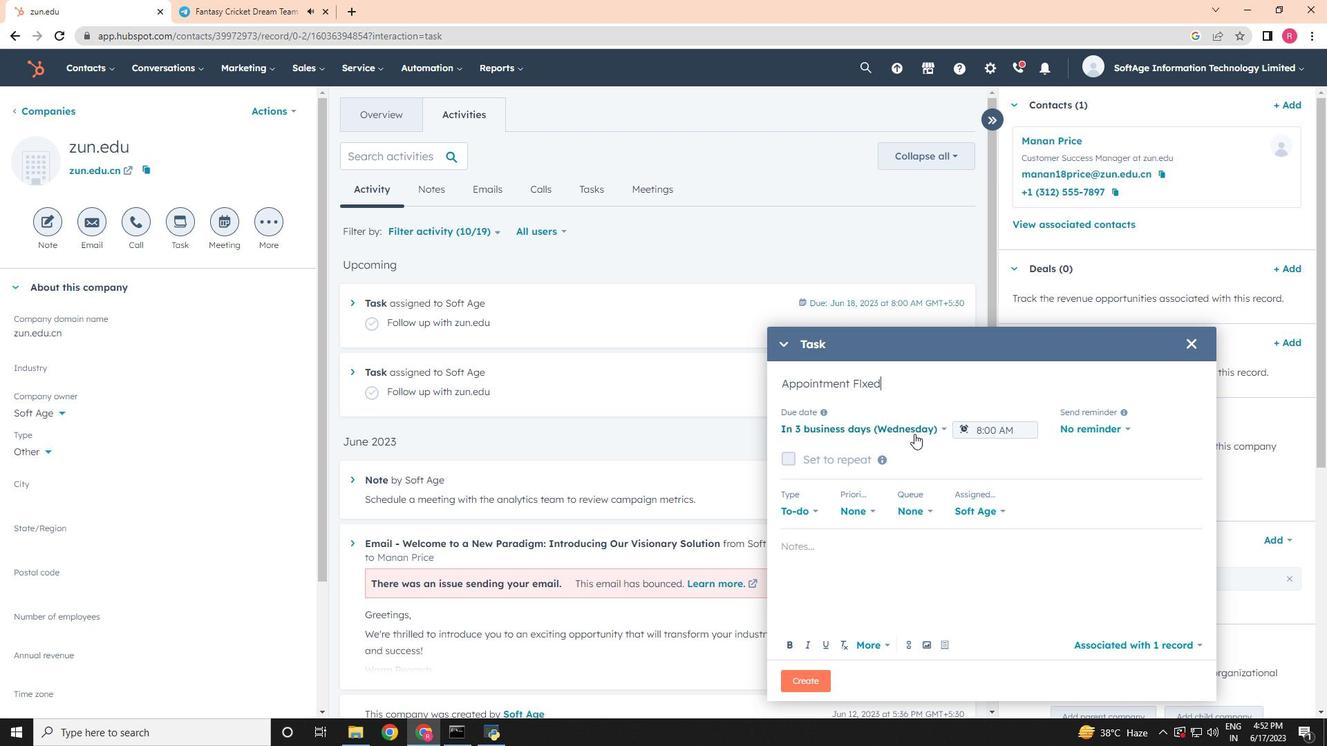 
Action: Mouse moved to (872, 432)
Screenshot: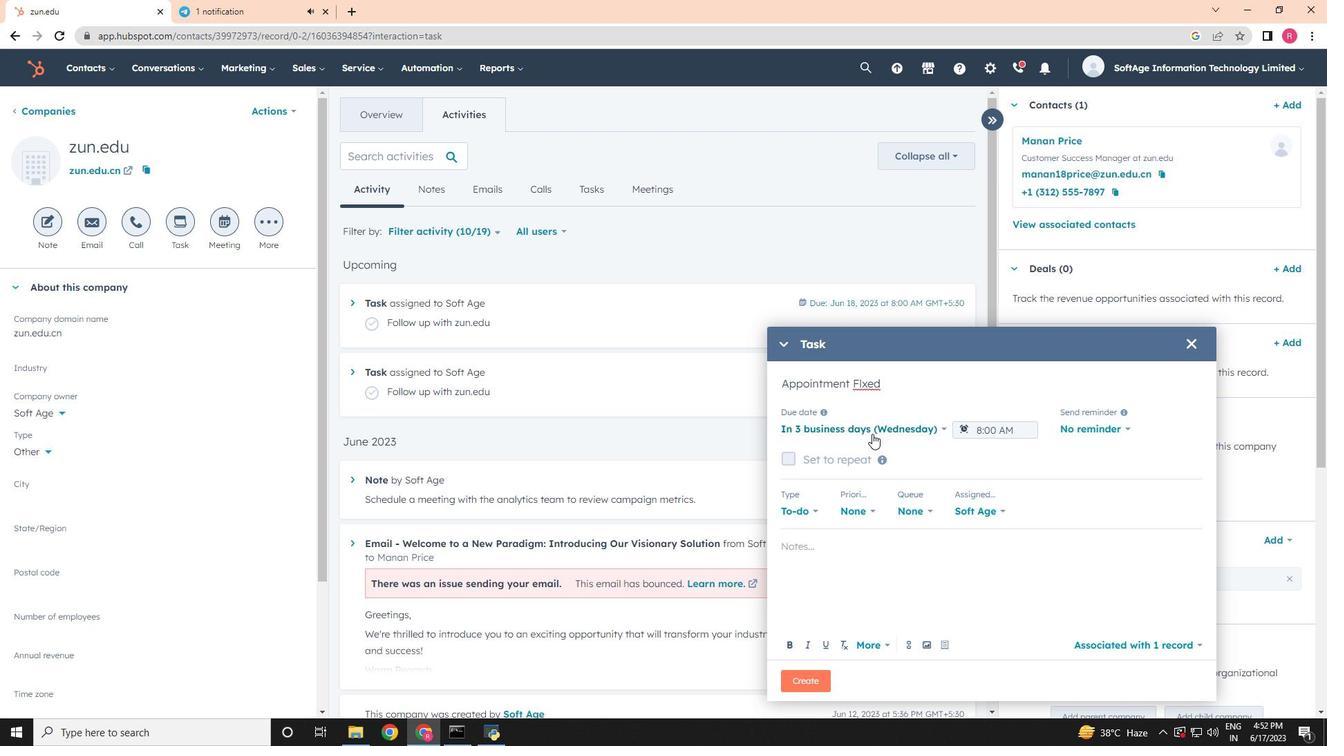 
Action: Mouse pressed left at (872, 432)
Screenshot: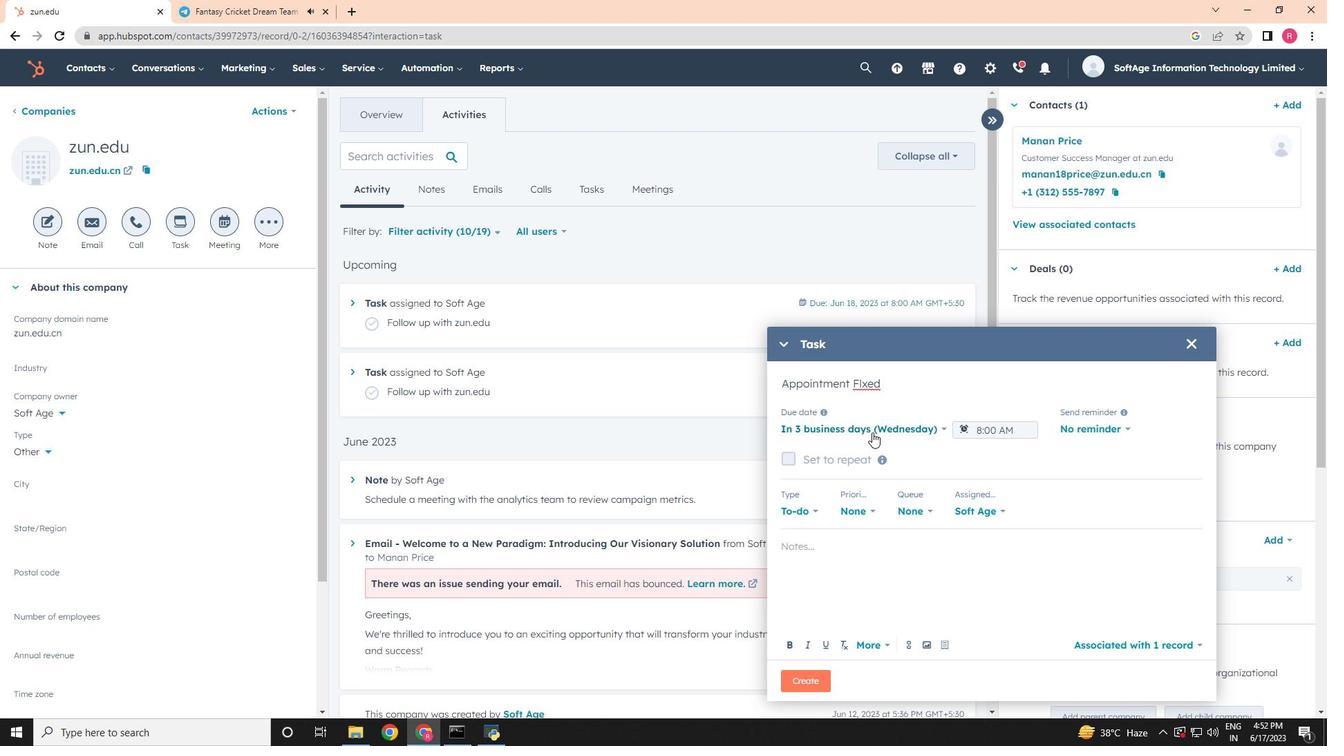 
Action: Mouse moved to (862, 493)
Screenshot: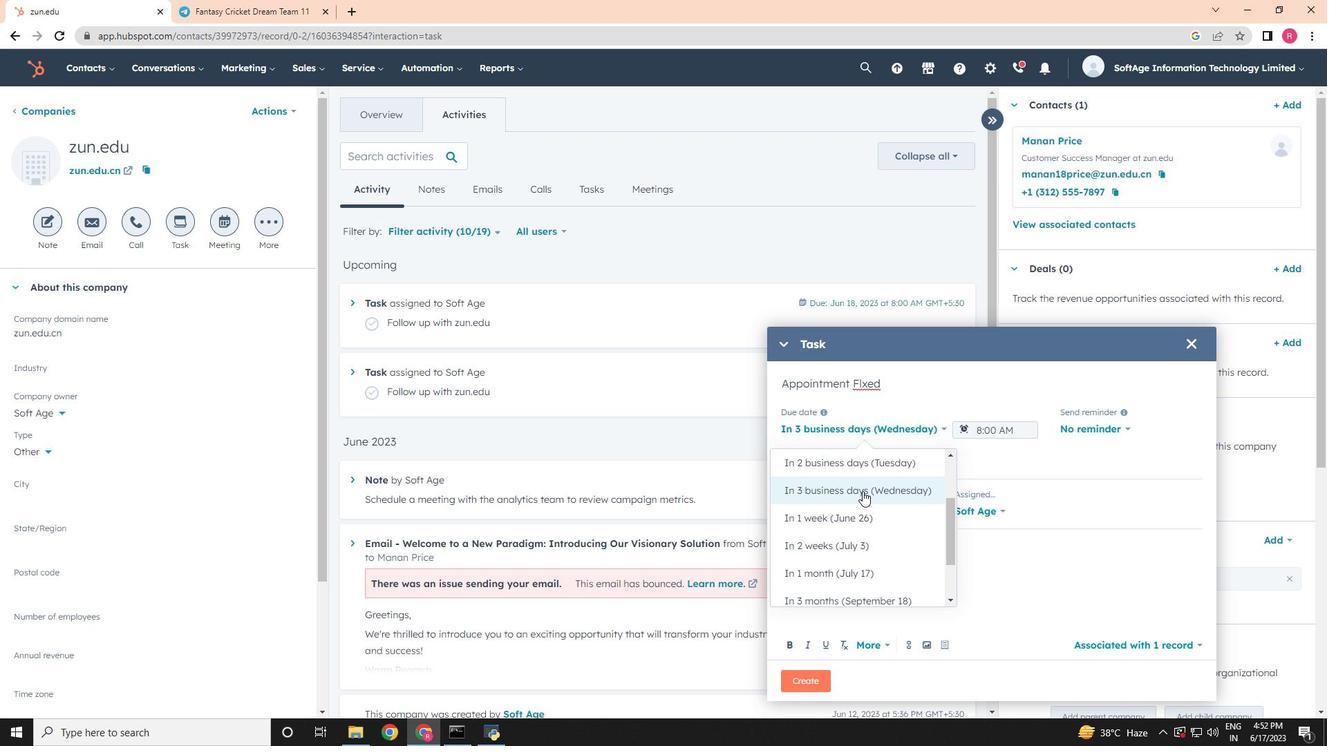 
Action: Mouse pressed left at (862, 493)
Screenshot: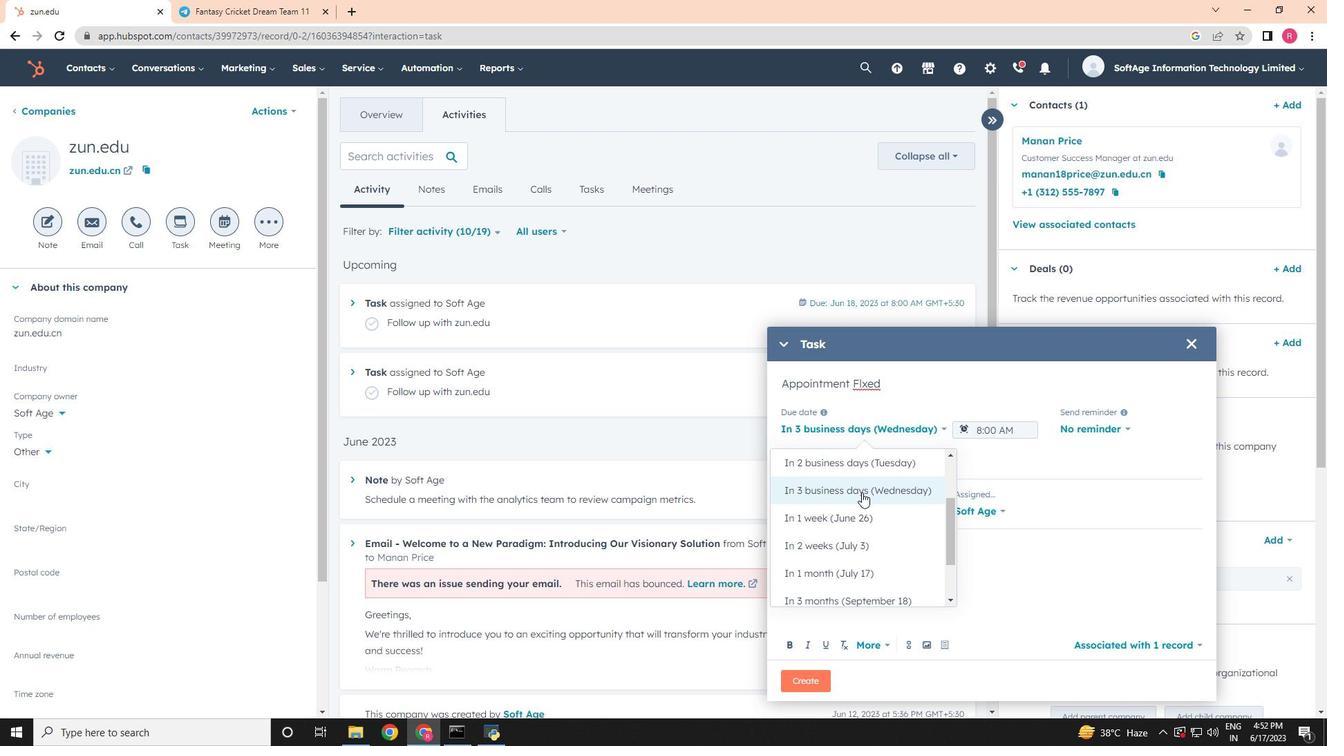 
Action: Mouse moved to (1090, 429)
Screenshot: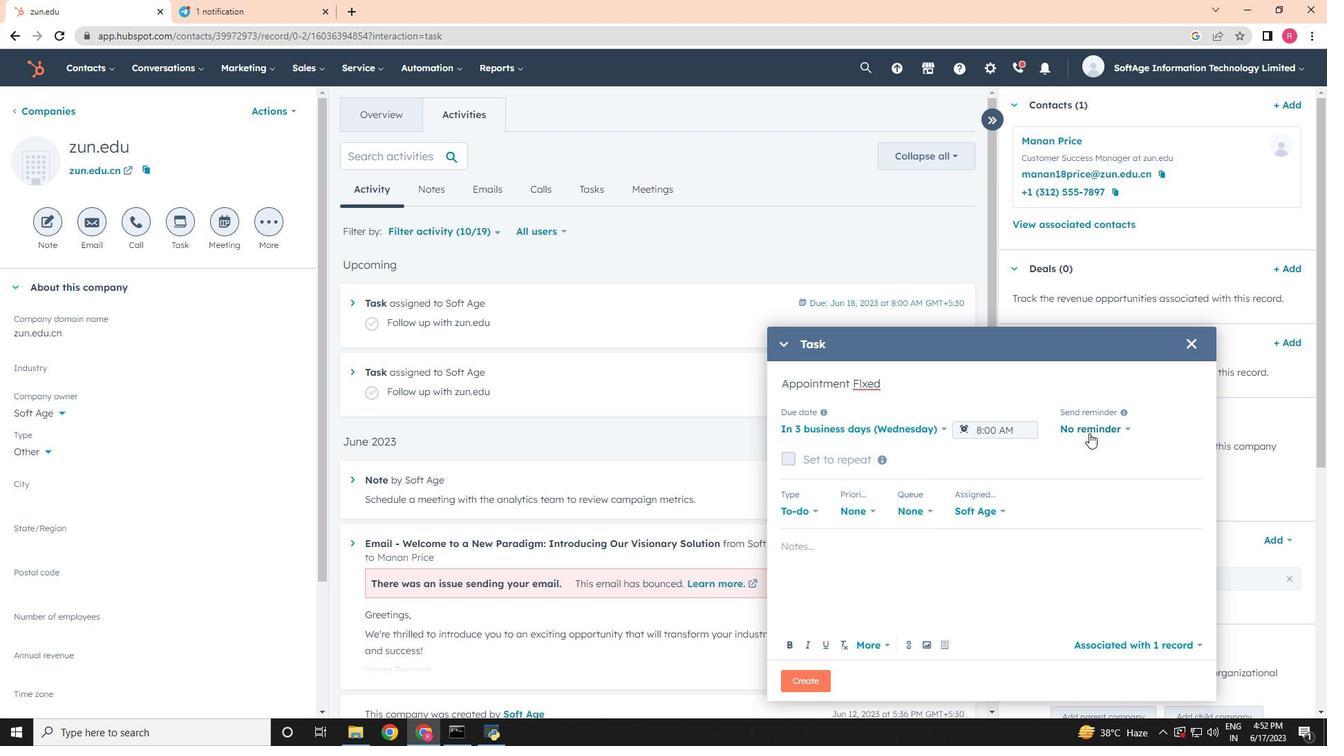 
Action: Mouse pressed left at (1090, 429)
Screenshot: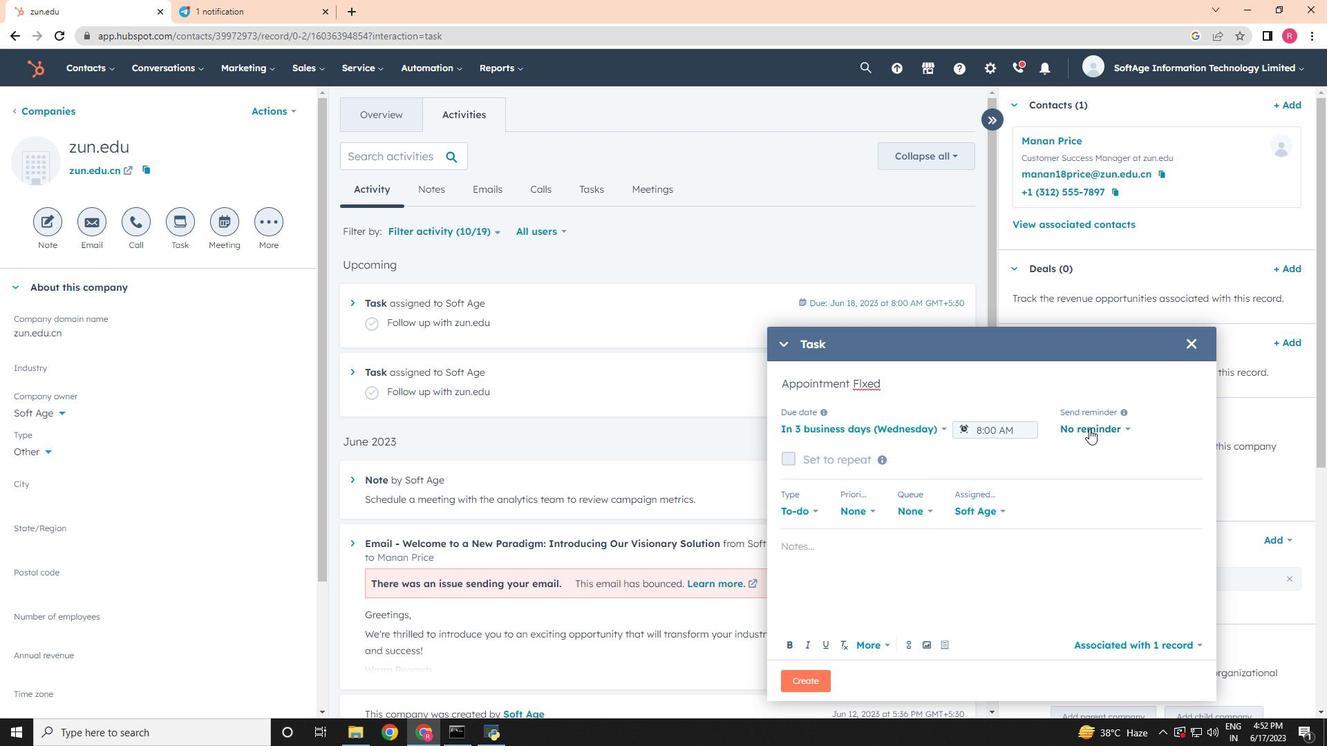 
Action: Mouse moved to (1054, 517)
Screenshot: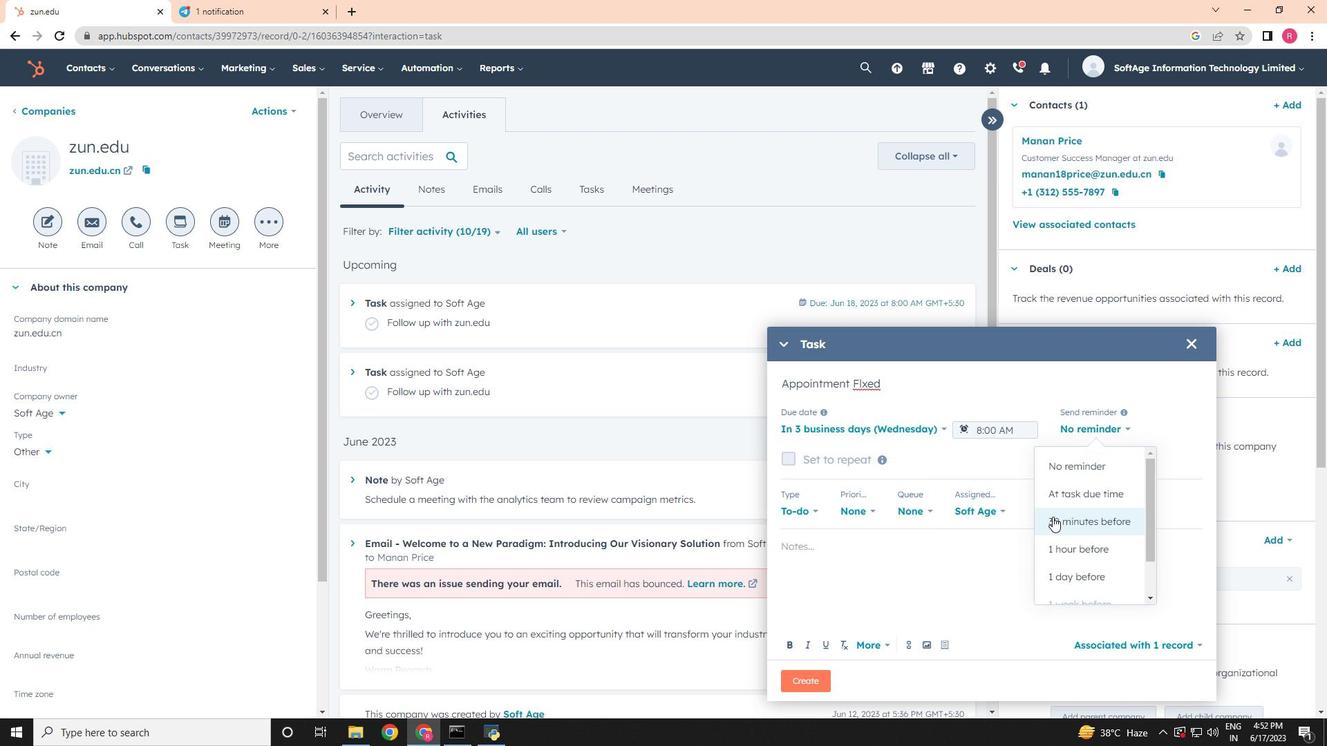 
Action: Mouse pressed left at (1054, 517)
Screenshot: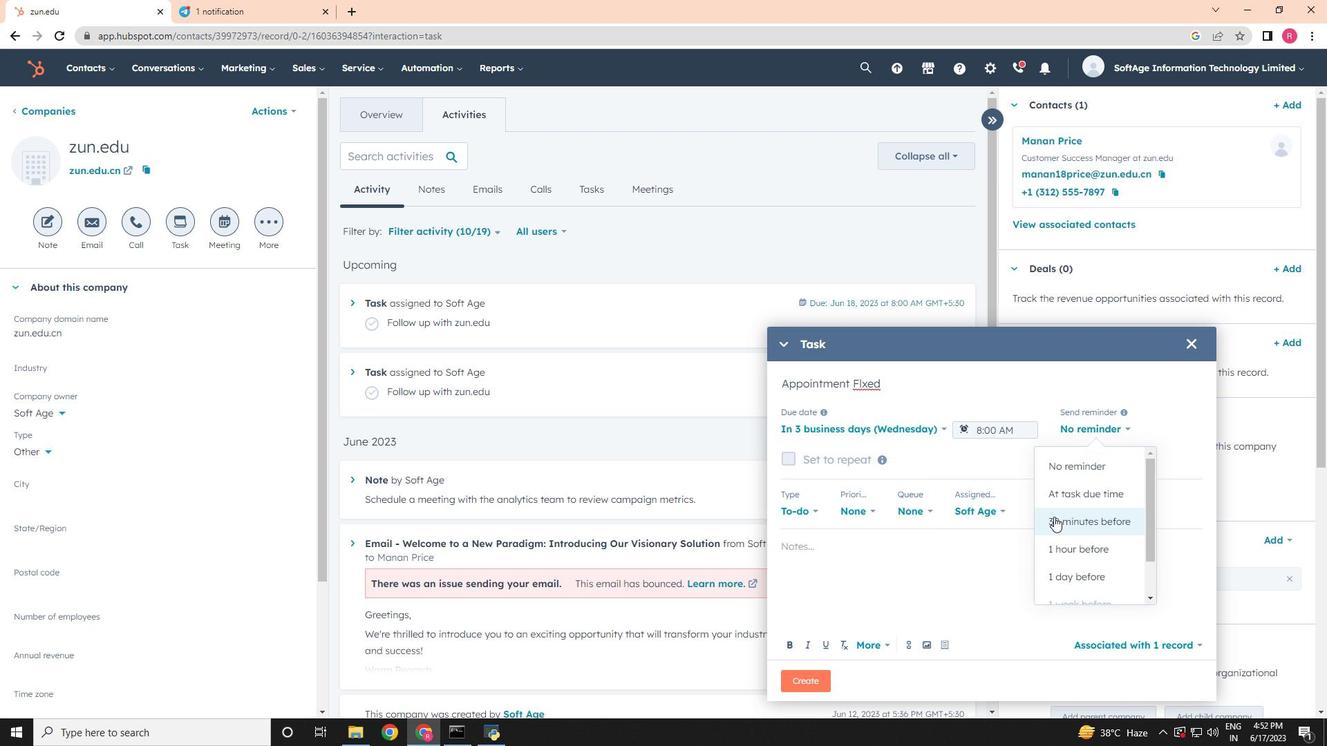
Action: Mouse moved to (852, 509)
Screenshot: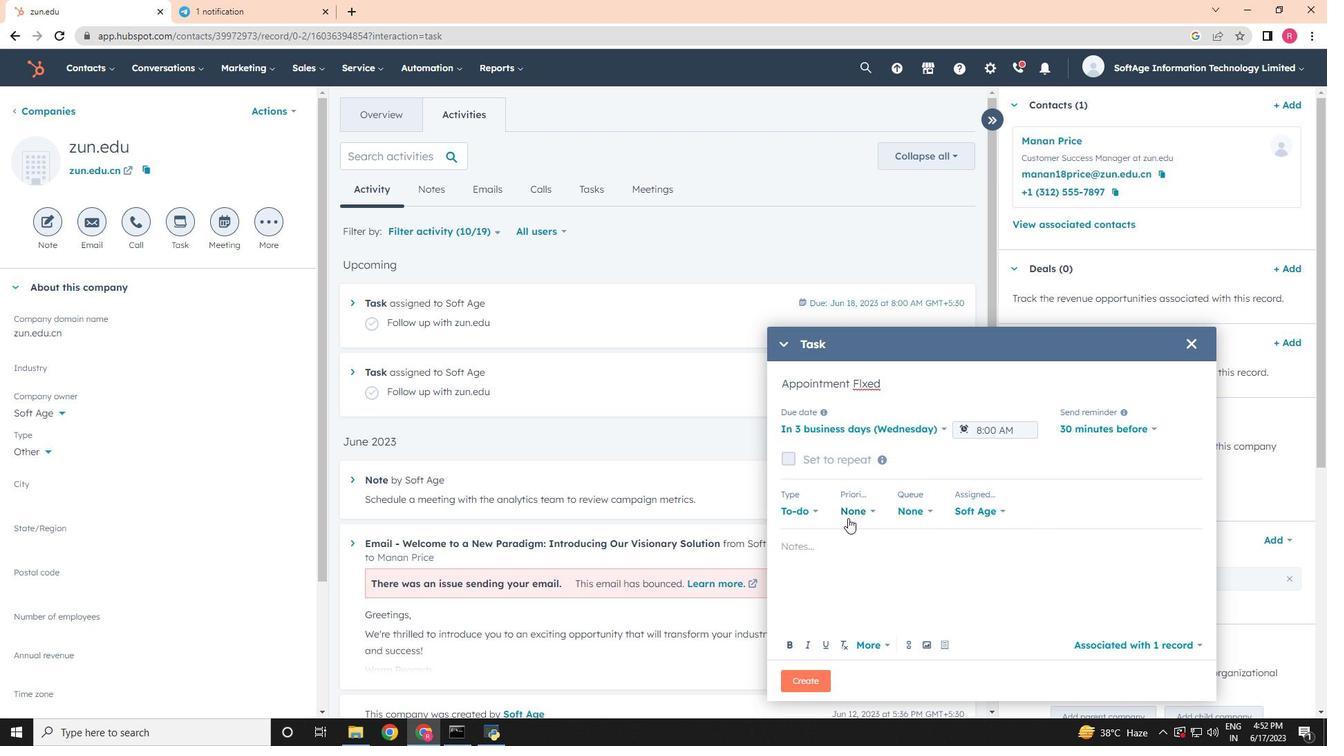 
Action: Mouse pressed left at (852, 509)
Screenshot: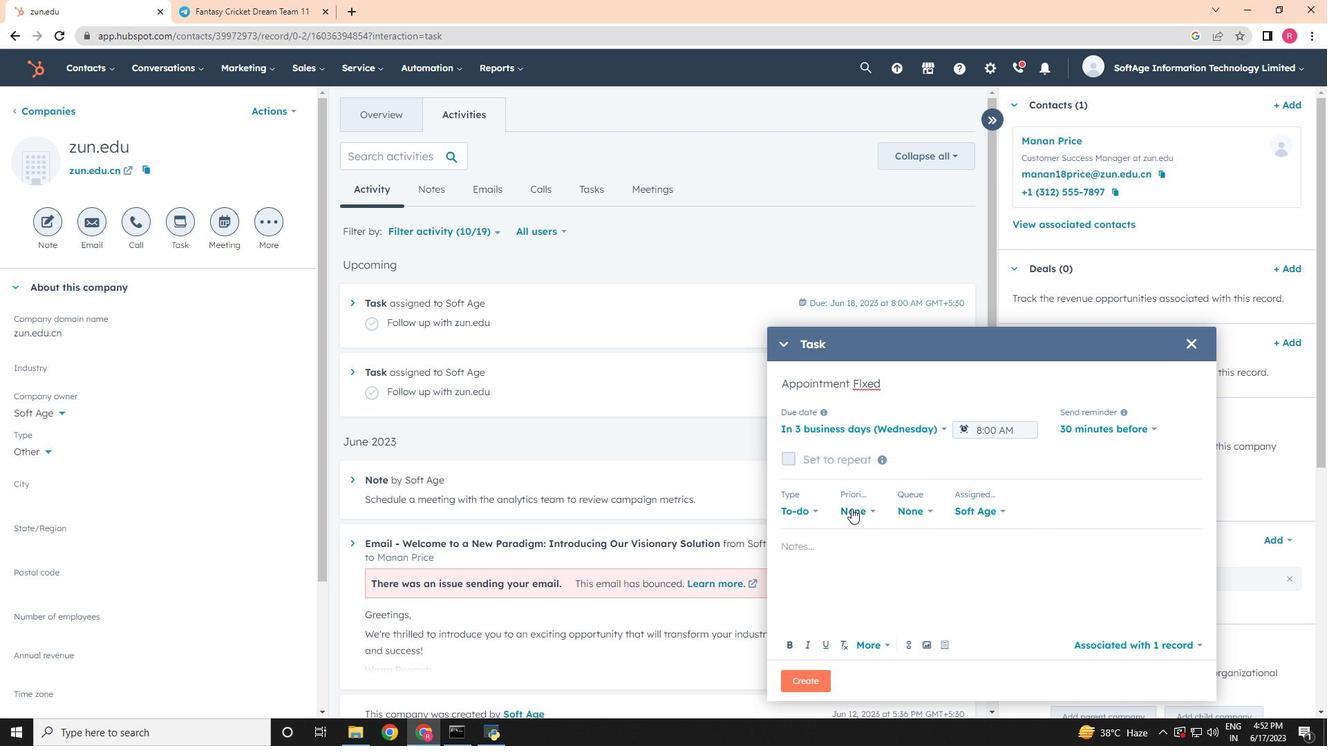 
Action: Mouse moved to (852, 574)
Screenshot: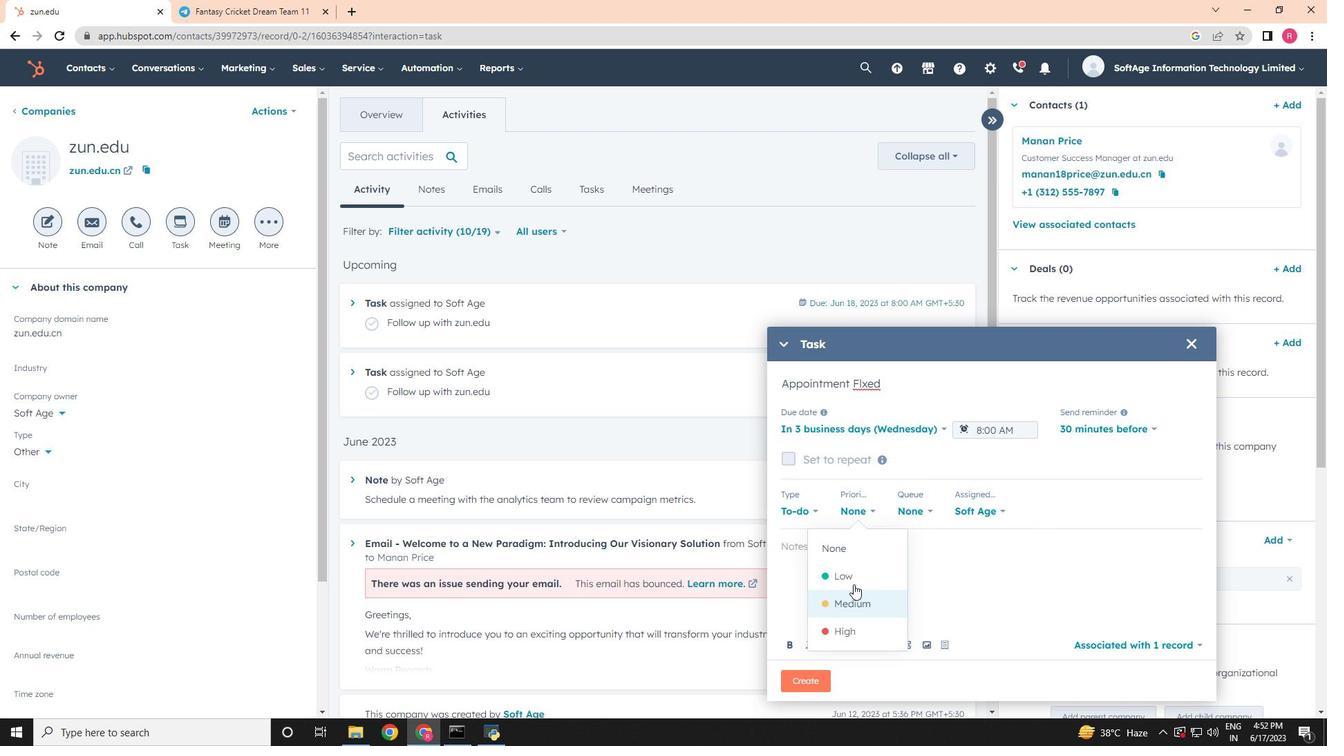 
Action: Mouse pressed left at (852, 574)
Screenshot: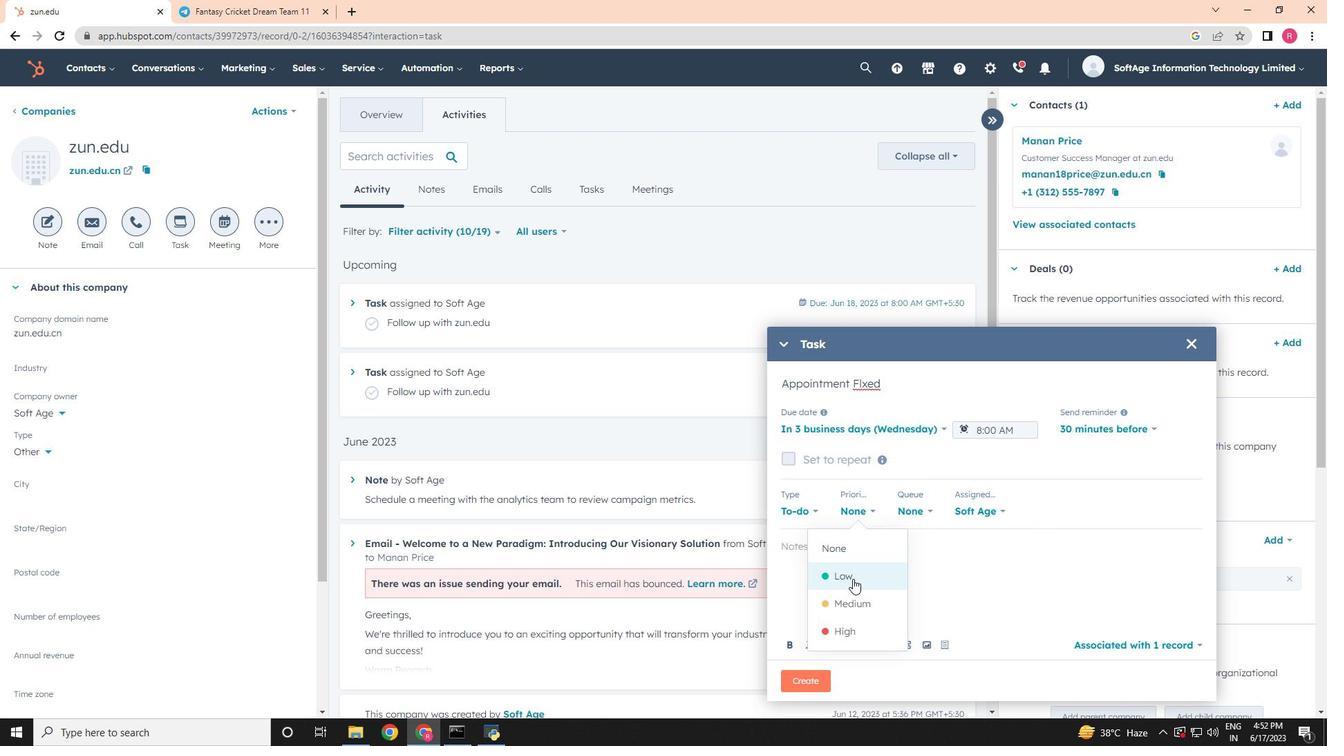 
Action: Mouse moved to (816, 557)
Screenshot: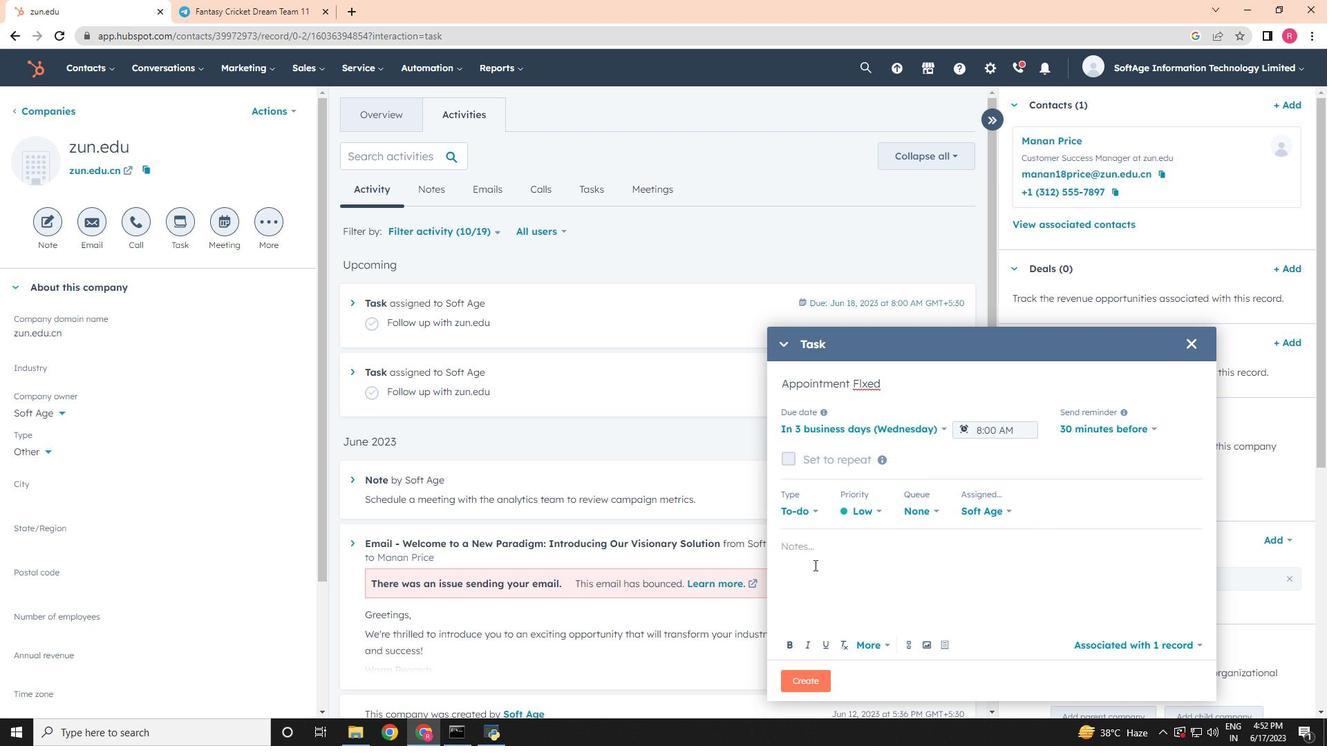 
Action: Mouse pressed left at (816, 557)
Screenshot: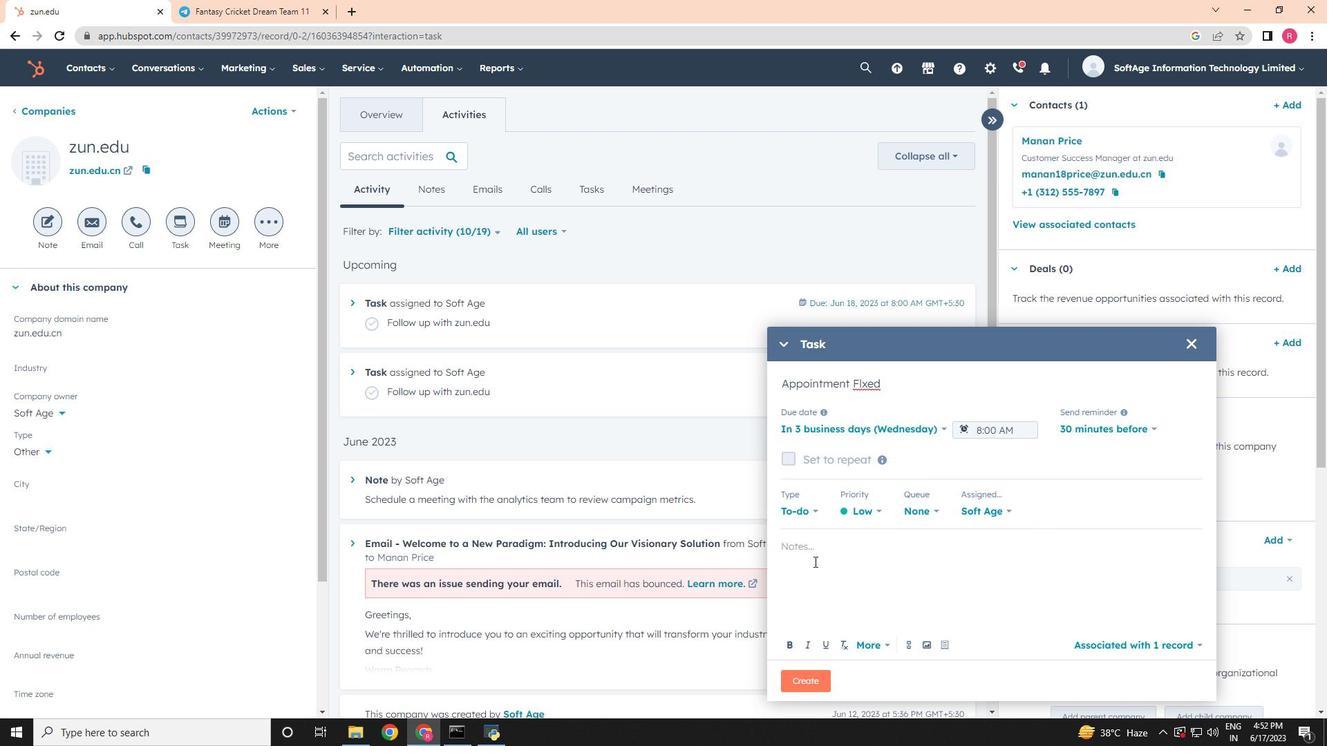 
Action: Key pressed <Key.shift>Review<Key.space>the<Key.space>attached<Key.space>proposal<Key.space>before<Key.space>the<Key.space>meeting<Key.space>and<Key.space>highlight<Key.space>the<Key.space>key<Key.space>benefits<Key.space>for<Key.space>the<Key.space>client,=<Key.backspace><Key.backspace>.
Screenshot: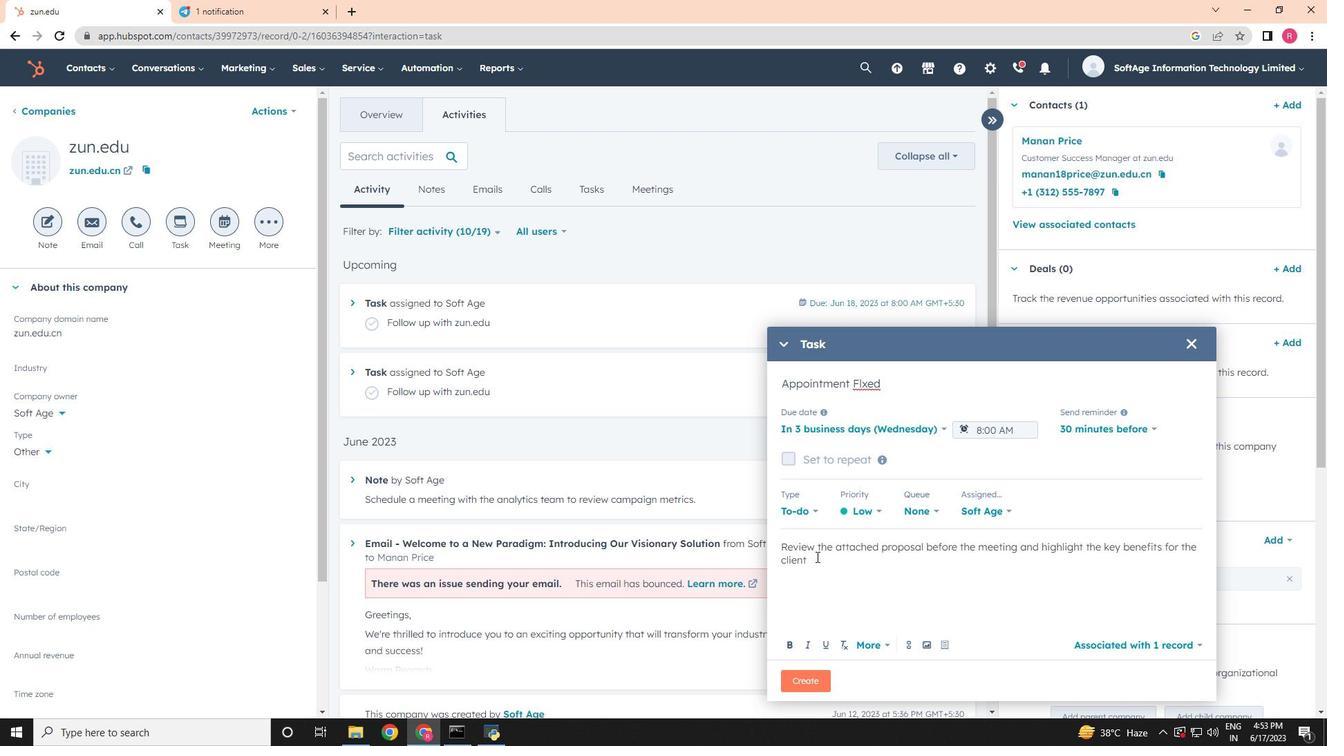 
Action: Mouse moved to (792, 683)
Screenshot: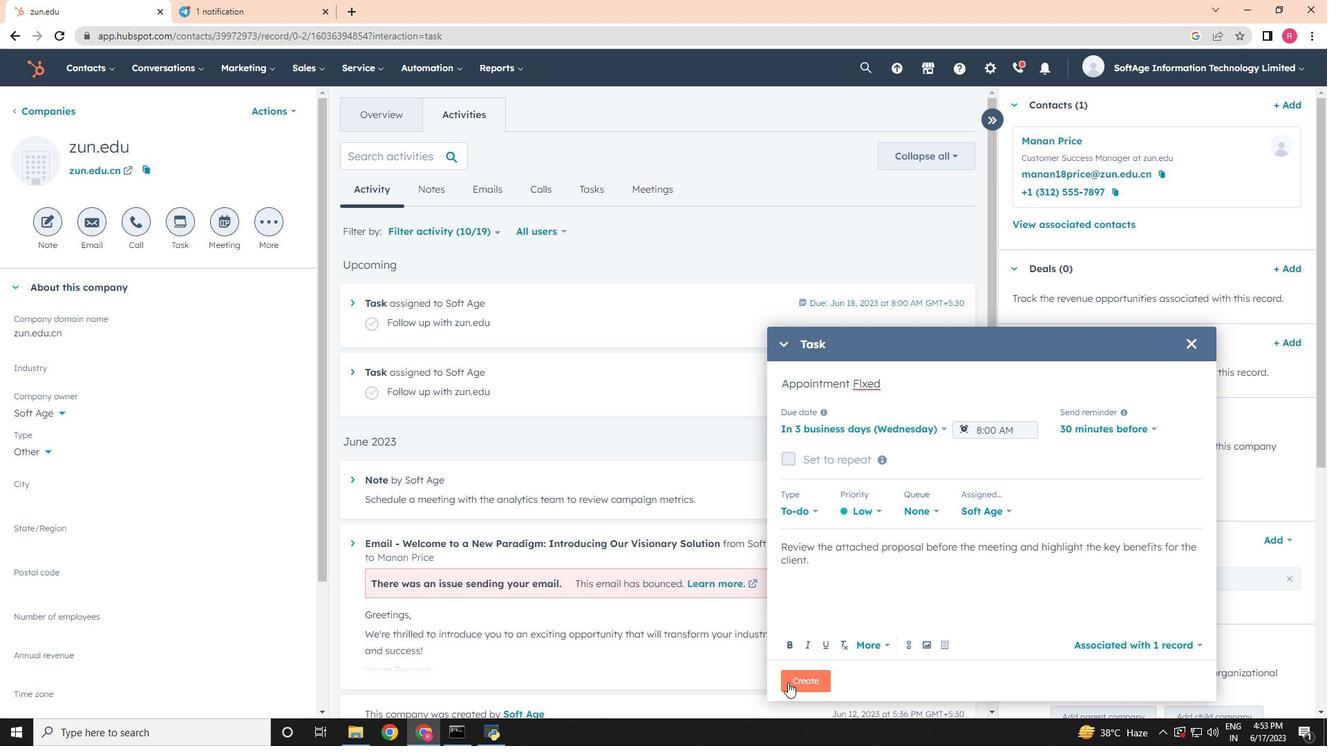 
Action: Mouse pressed left at (792, 683)
Screenshot: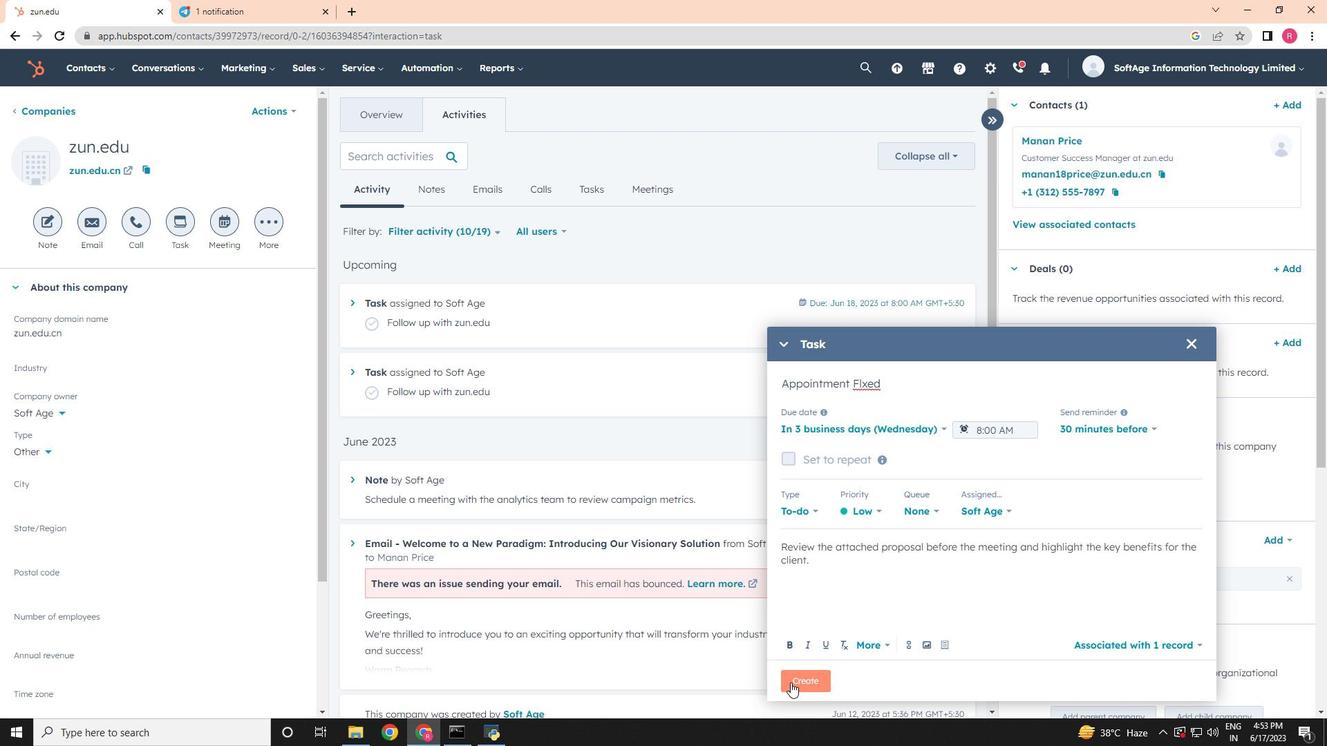 
